 Task: Search one way flight ticket for 5 adults, 2 children, 1 infant in seat and 1 infant on lap in economy from Mobile: Mobile Regional Airport to Gillette: Gillette Campbell County Airport on 5-1-2023. Choice of flights is Delta. Number of bags: 1 carry on bag. Price is upto 60000. Outbound departure time preference is 15:00. Return departure time preference is 21:00.
Action: Mouse moved to (157, 158)
Screenshot: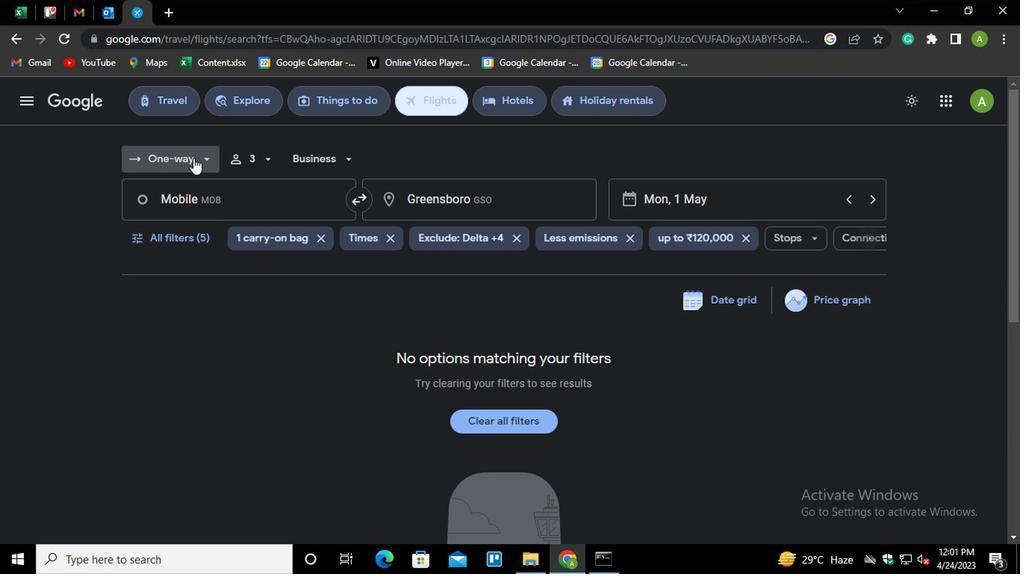 
Action: Mouse pressed left at (157, 158)
Screenshot: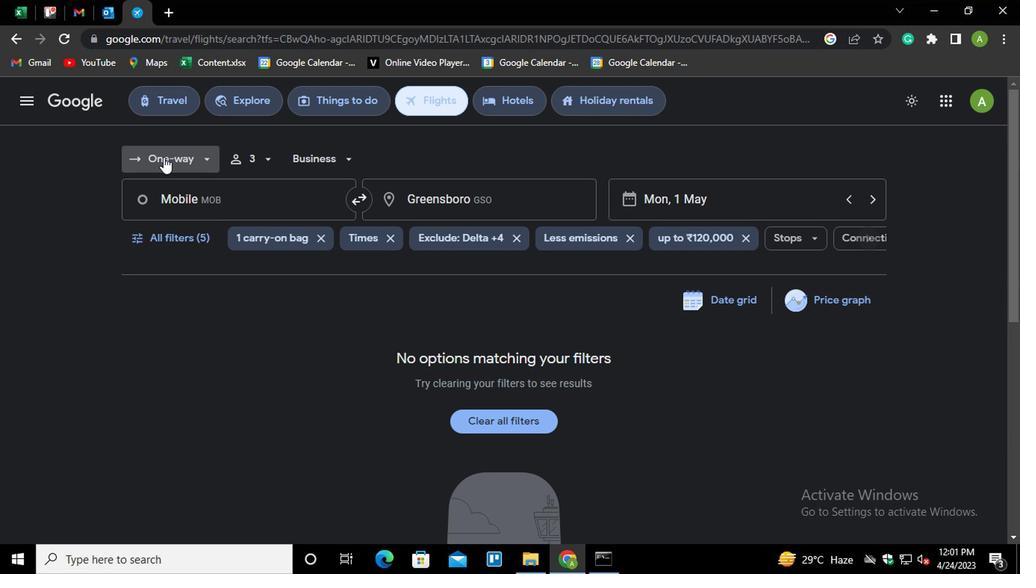 
Action: Mouse moved to (175, 220)
Screenshot: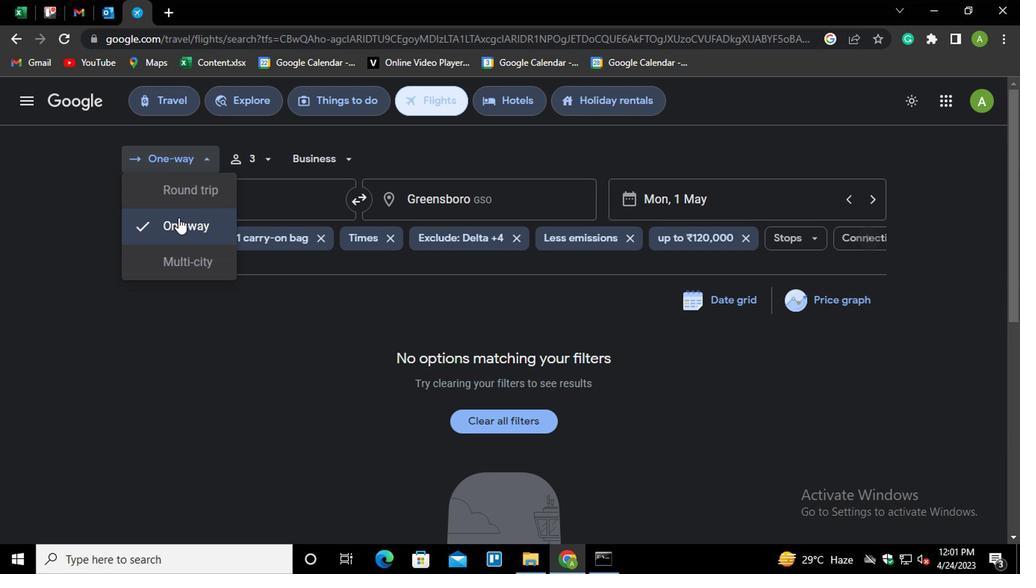 
Action: Mouse pressed left at (175, 220)
Screenshot: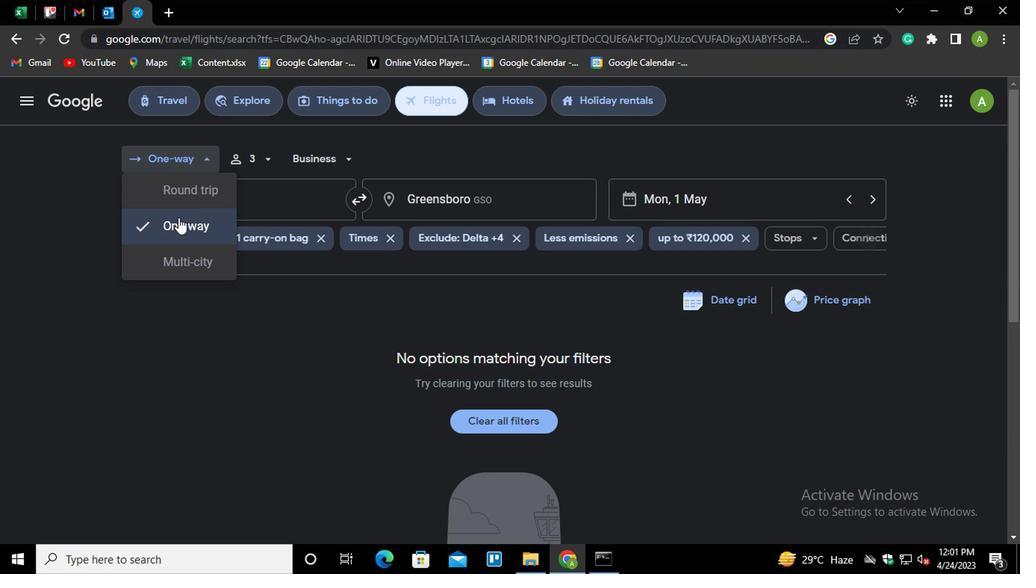 
Action: Mouse moved to (248, 156)
Screenshot: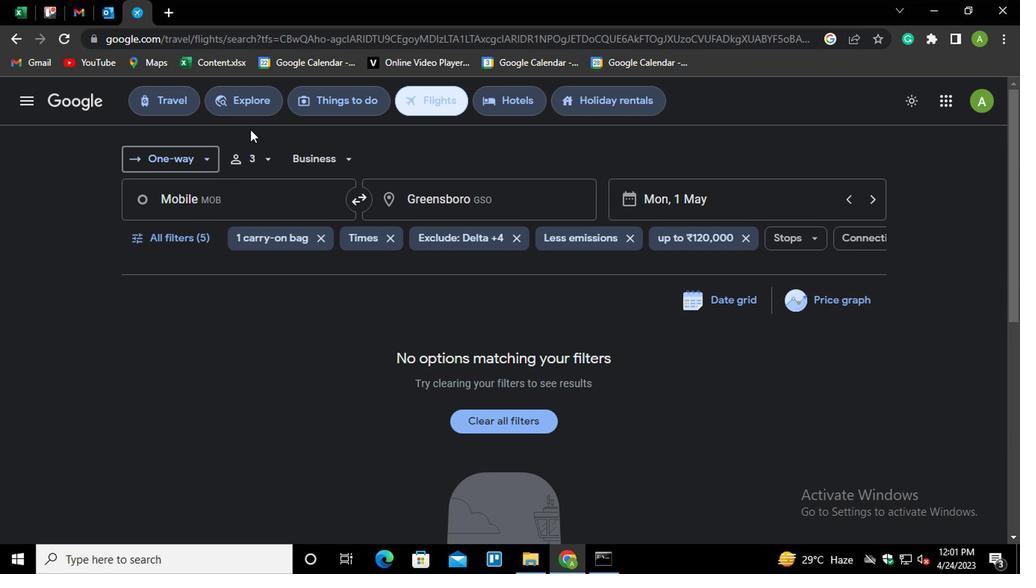 
Action: Mouse pressed left at (248, 156)
Screenshot: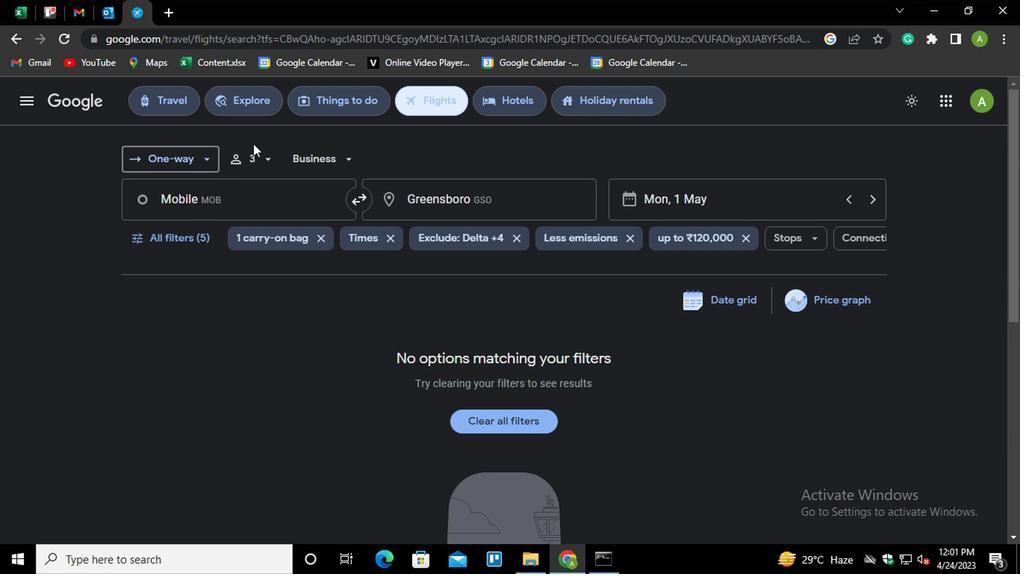 
Action: Mouse moved to (387, 193)
Screenshot: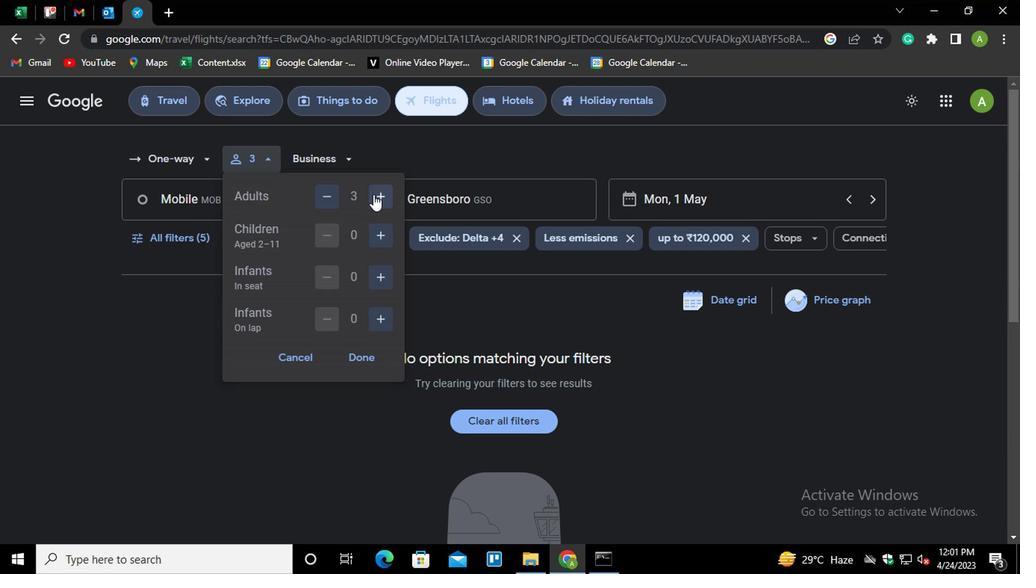 
Action: Mouse pressed left at (387, 193)
Screenshot: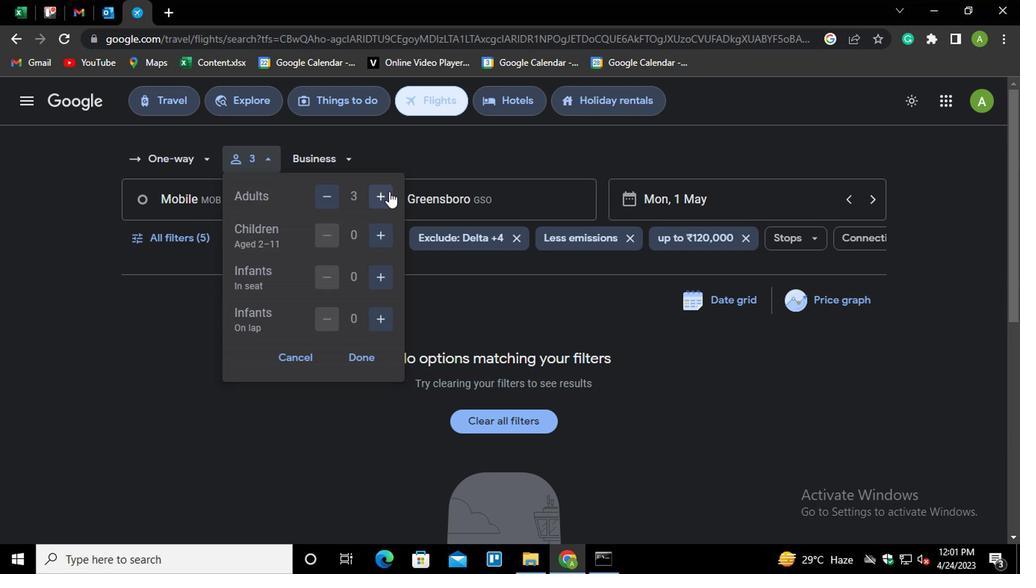 
Action: Mouse moved to (387, 193)
Screenshot: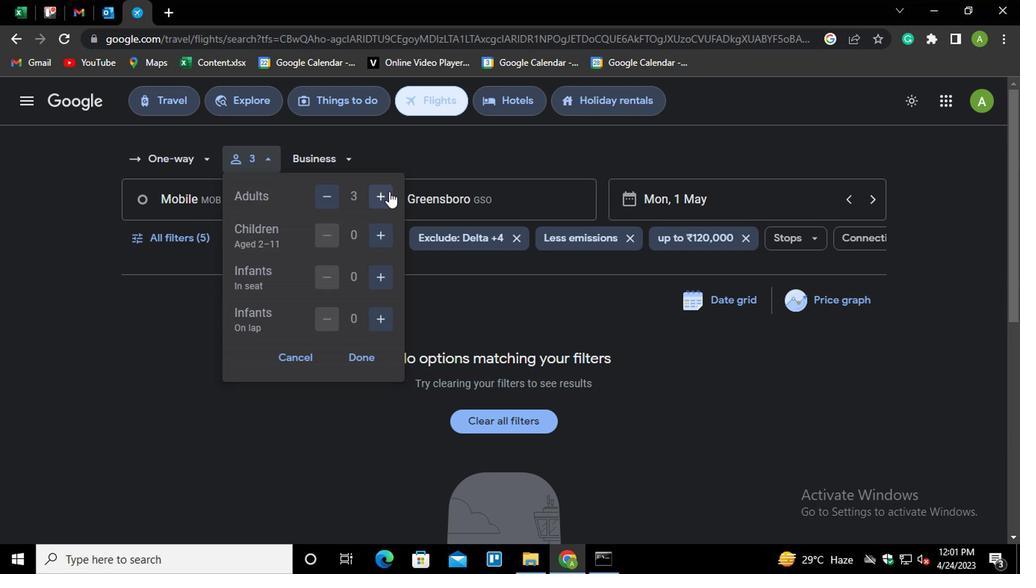 
Action: Mouse pressed left at (387, 193)
Screenshot: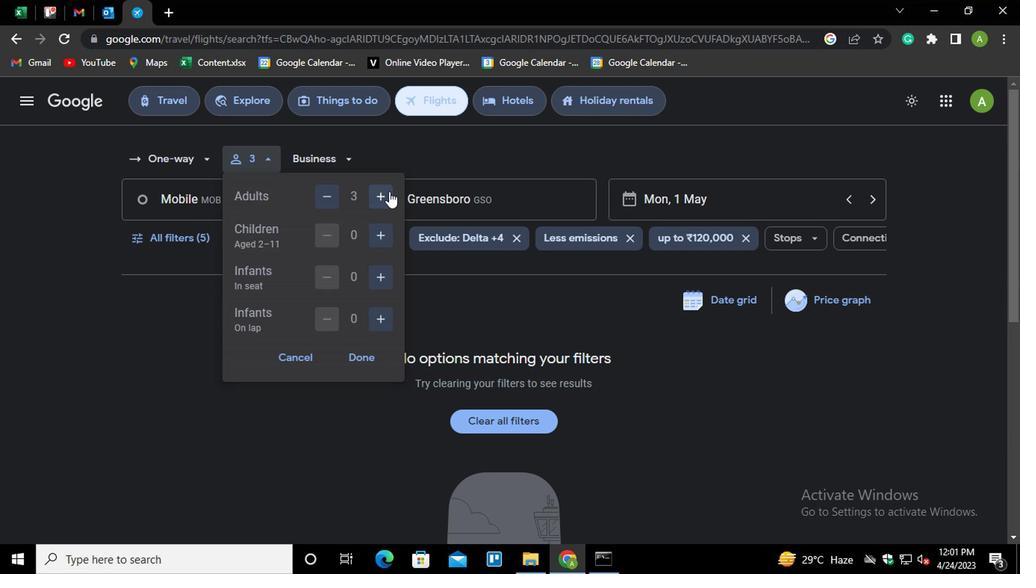 
Action: Mouse moved to (376, 233)
Screenshot: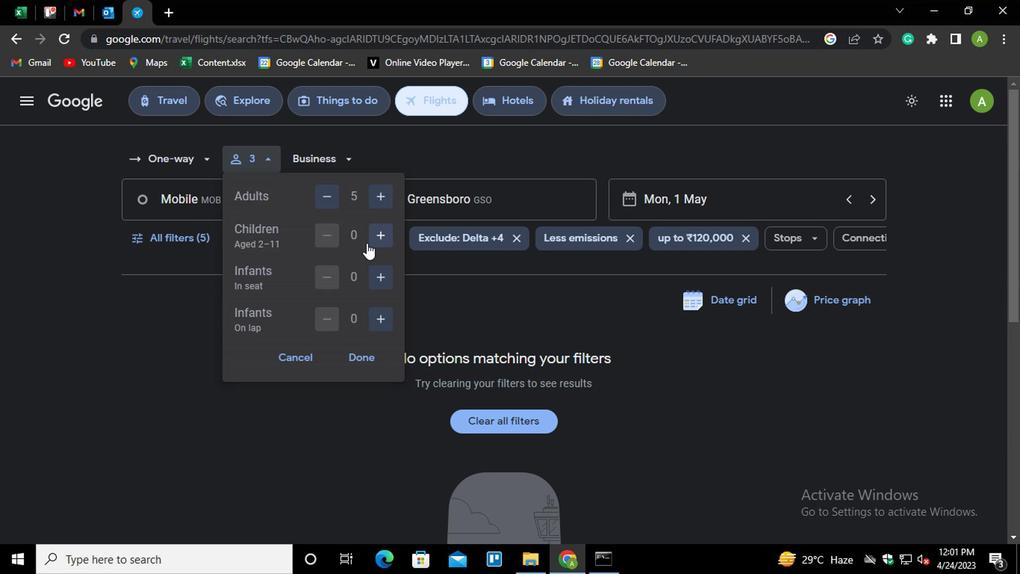 
Action: Mouse pressed left at (376, 233)
Screenshot: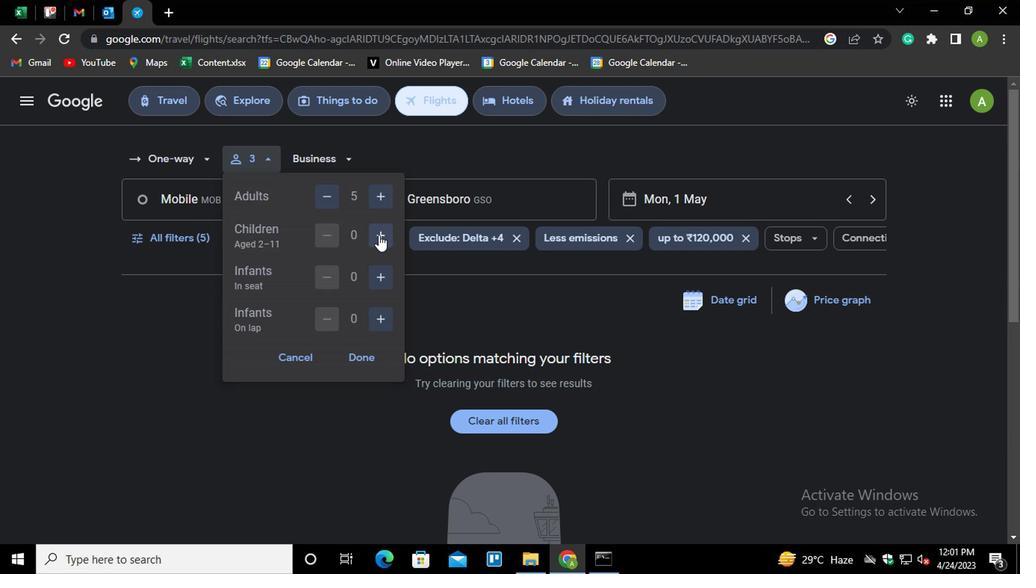
Action: Mouse pressed left at (376, 233)
Screenshot: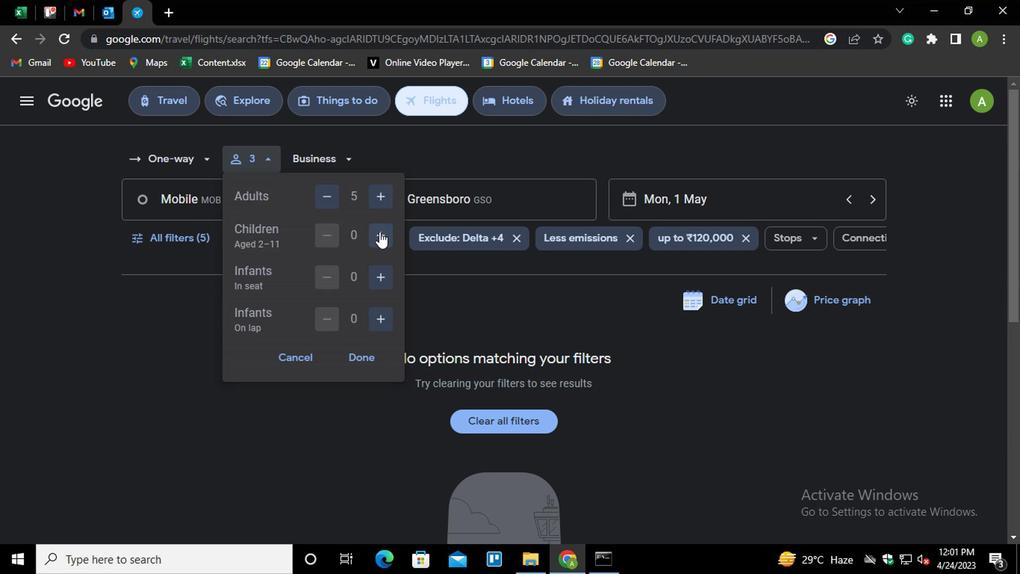 
Action: Mouse moved to (375, 275)
Screenshot: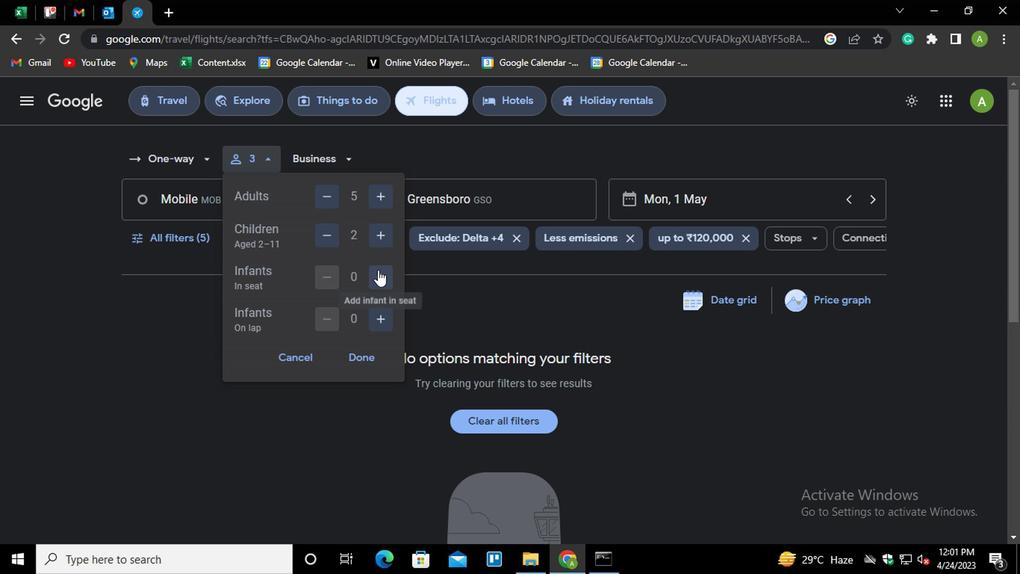 
Action: Mouse pressed left at (375, 275)
Screenshot: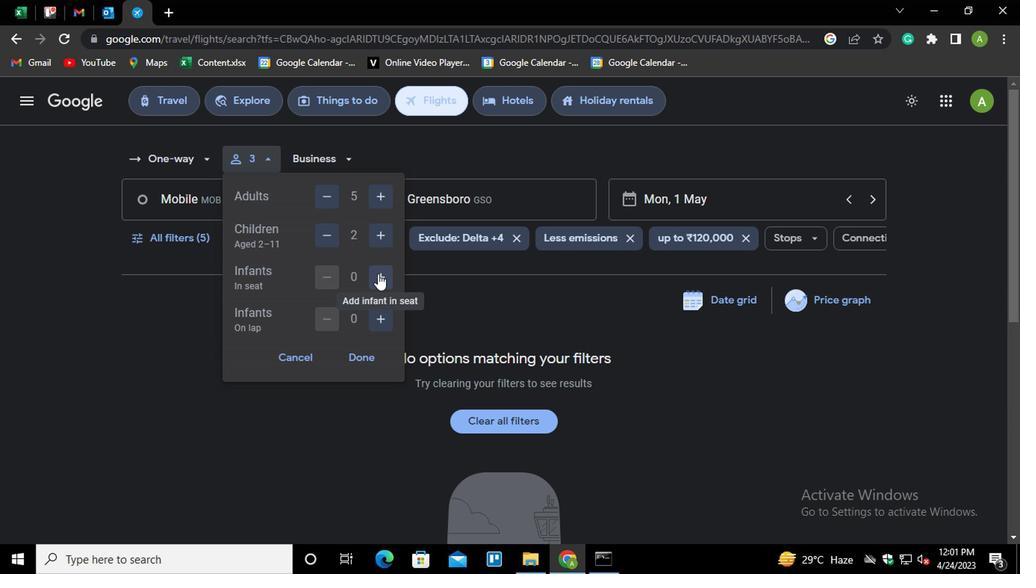 
Action: Mouse moved to (376, 318)
Screenshot: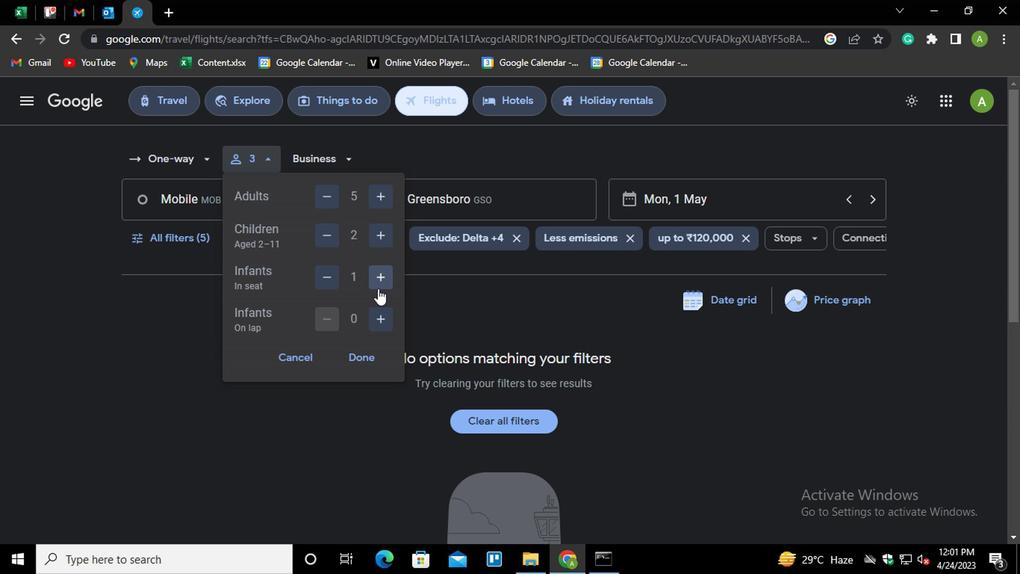 
Action: Mouse pressed left at (376, 318)
Screenshot: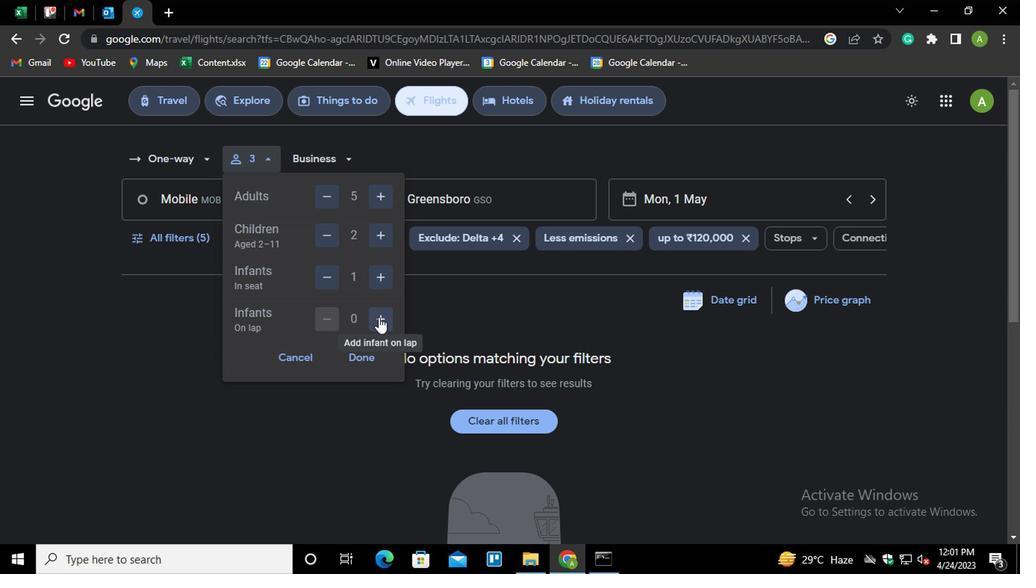 
Action: Mouse moved to (363, 351)
Screenshot: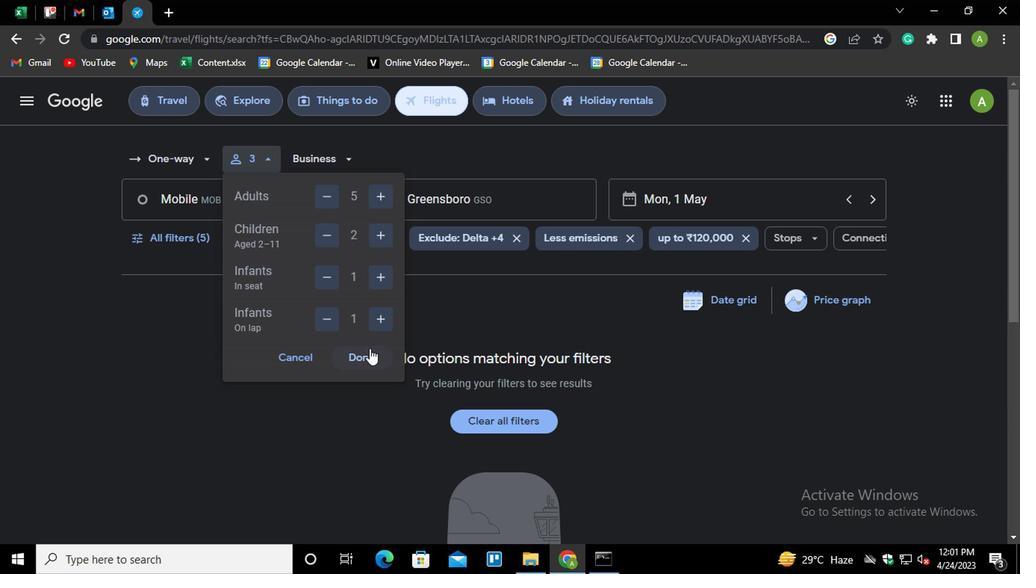 
Action: Mouse pressed left at (363, 351)
Screenshot: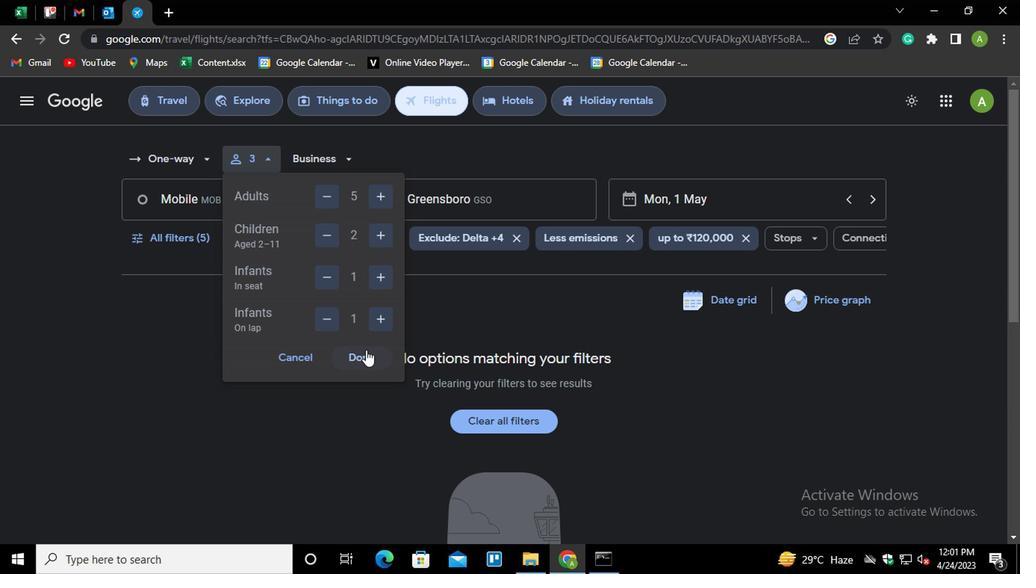 
Action: Mouse moved to (323, 161)
Screenshot: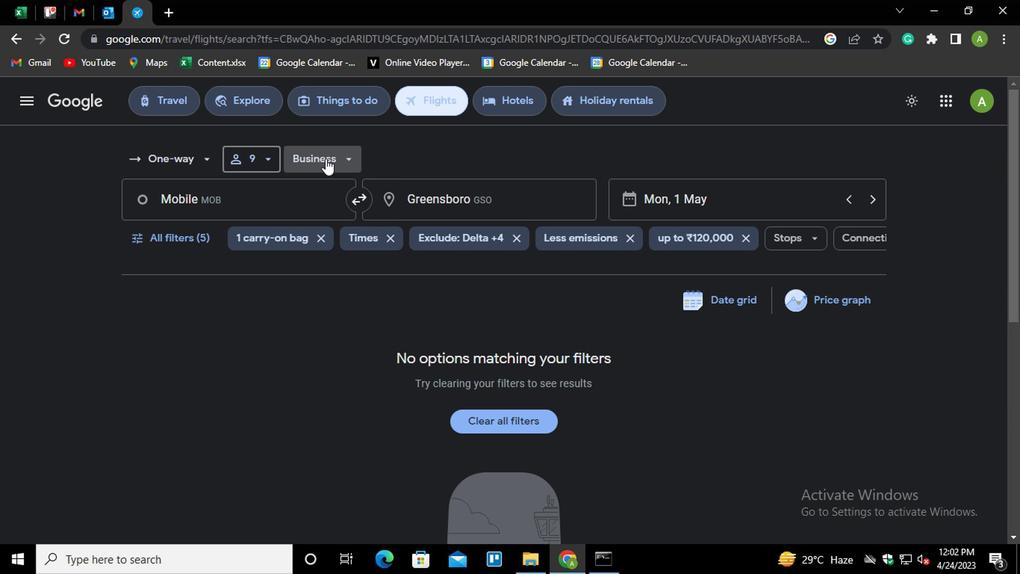 
Action: Mouse pressed left at (323, 161)
Screenshot: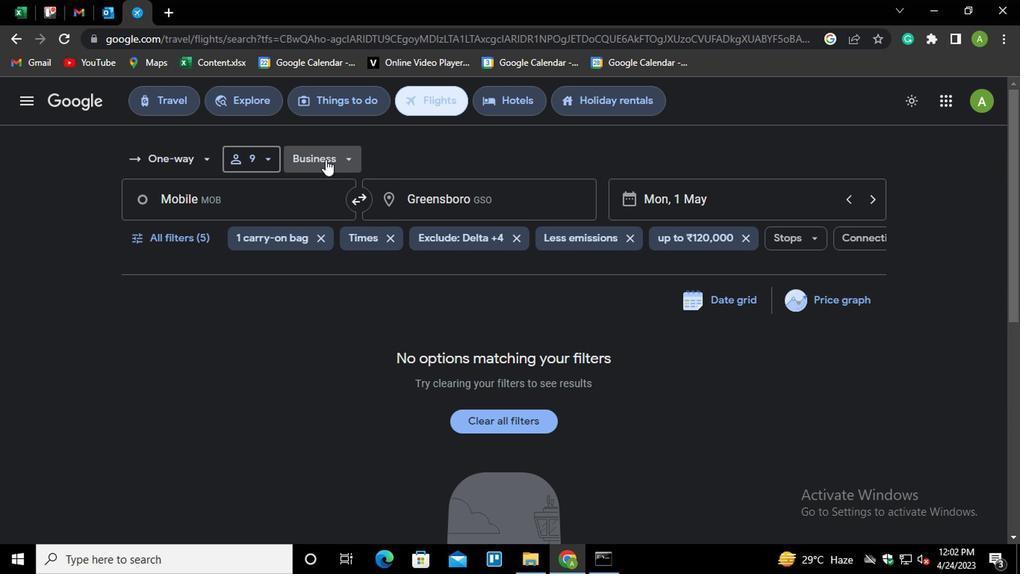 
Action: Mouse moved to (341, 195)
Screenshot: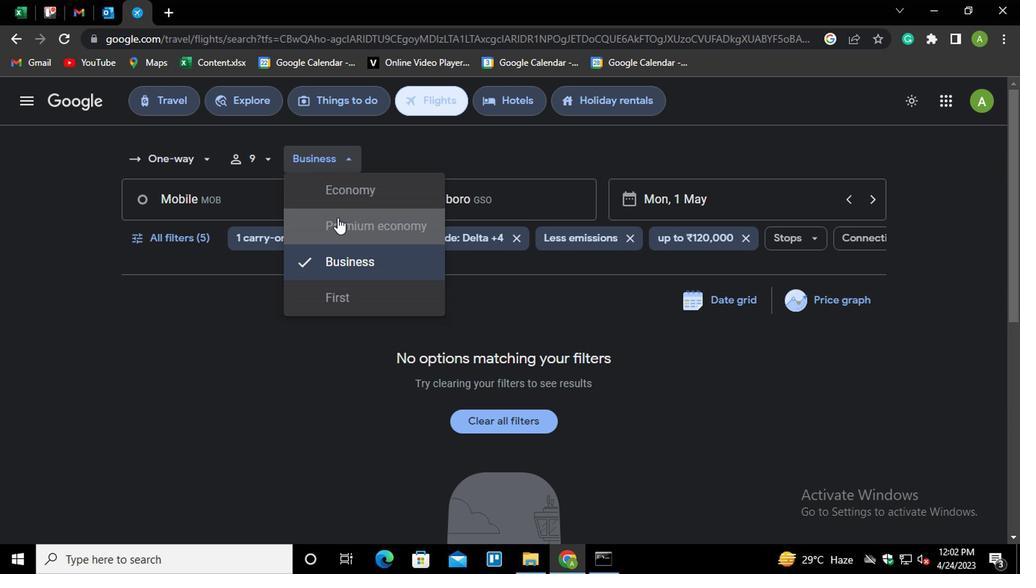 
Action: Mouse pressed left at (341, 195)
Screenshot: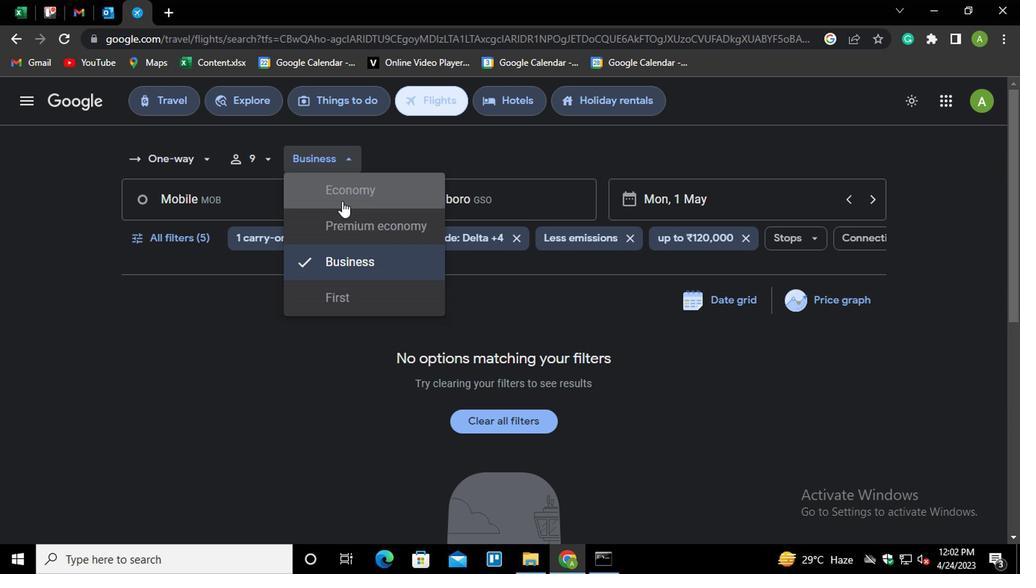 
Action: Mouse moved to (518, 198)
Screenshot: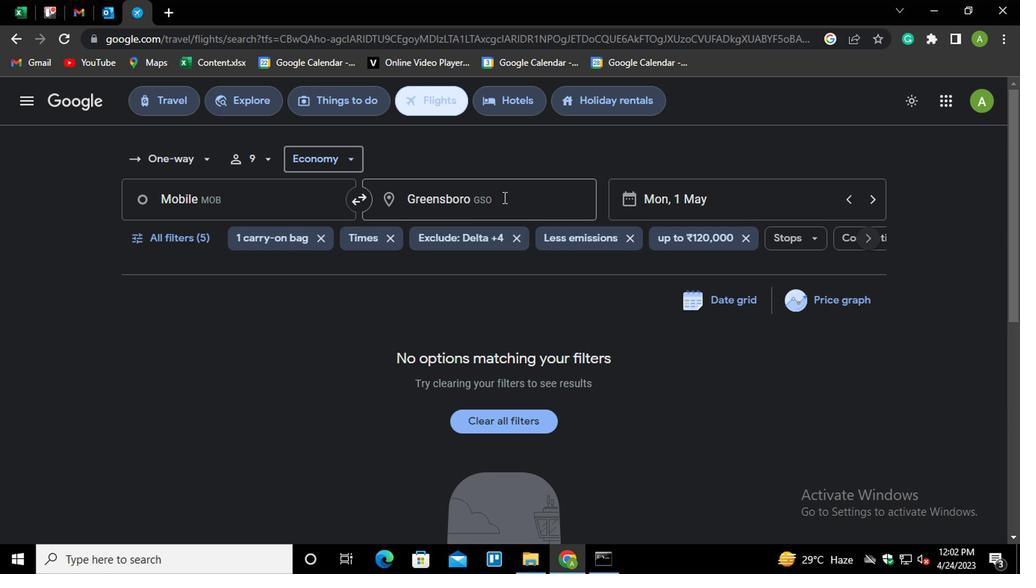 
Action: Mouse pressed left at (518, 198)
Screenshot: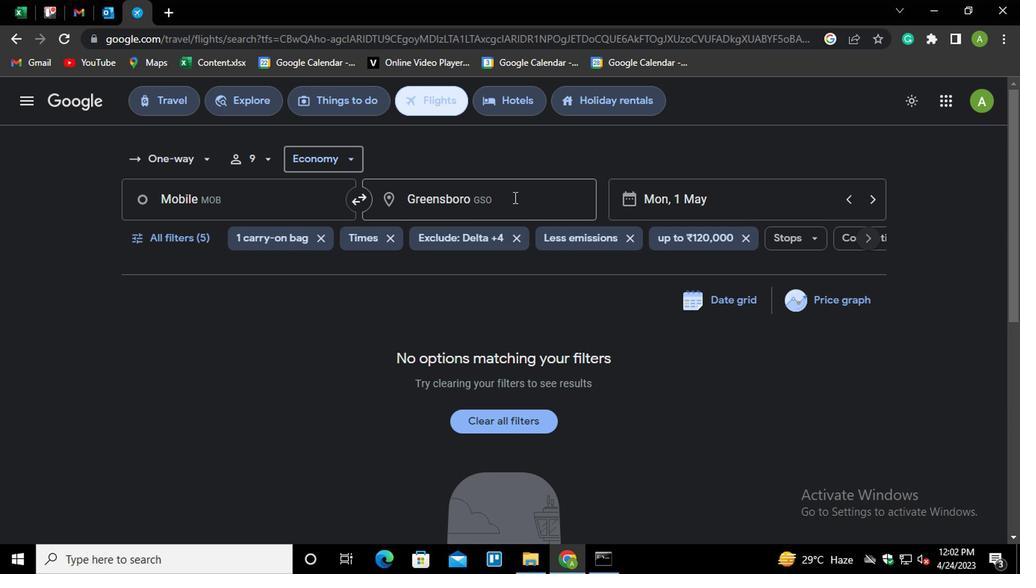
Action: Key pressed <Key.shift>GILLETTE
Screenshot: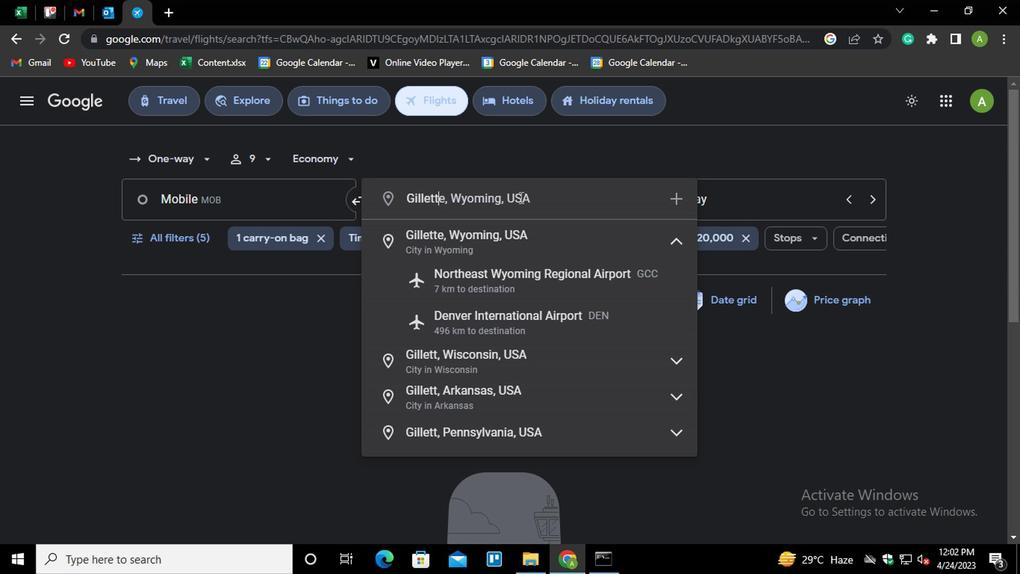 
Action: Mouse moved to (535, 237)
Screenshot: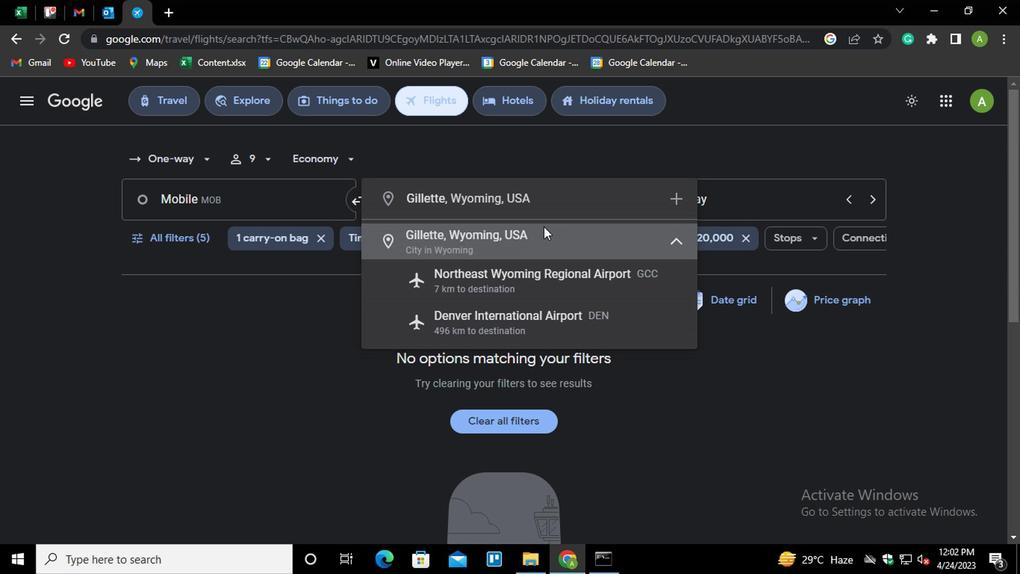 
Action: Mouse pressed left at (535, 237)
Screenshot: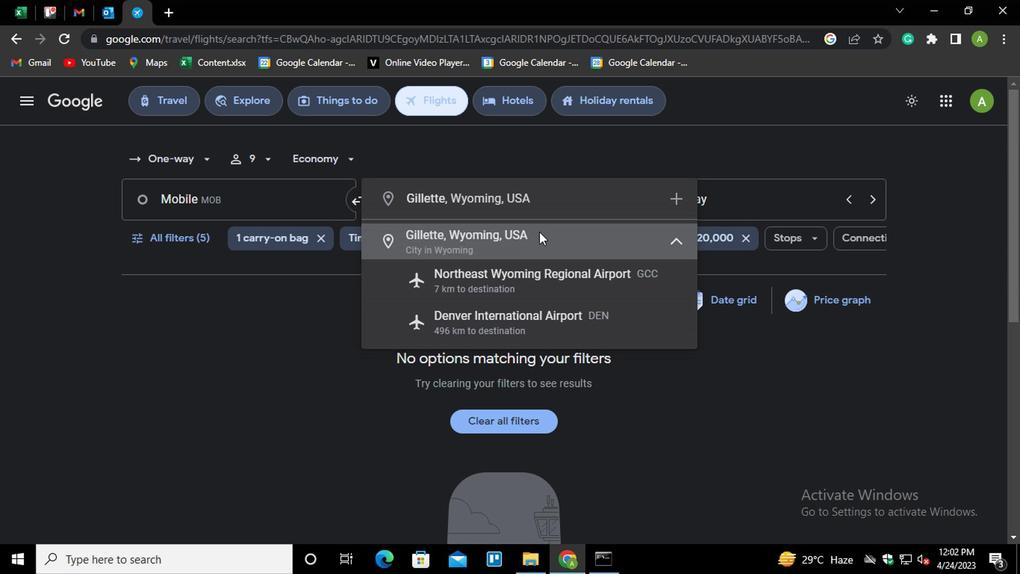
Action: Mouse moved to (165, 242)
Screenshot: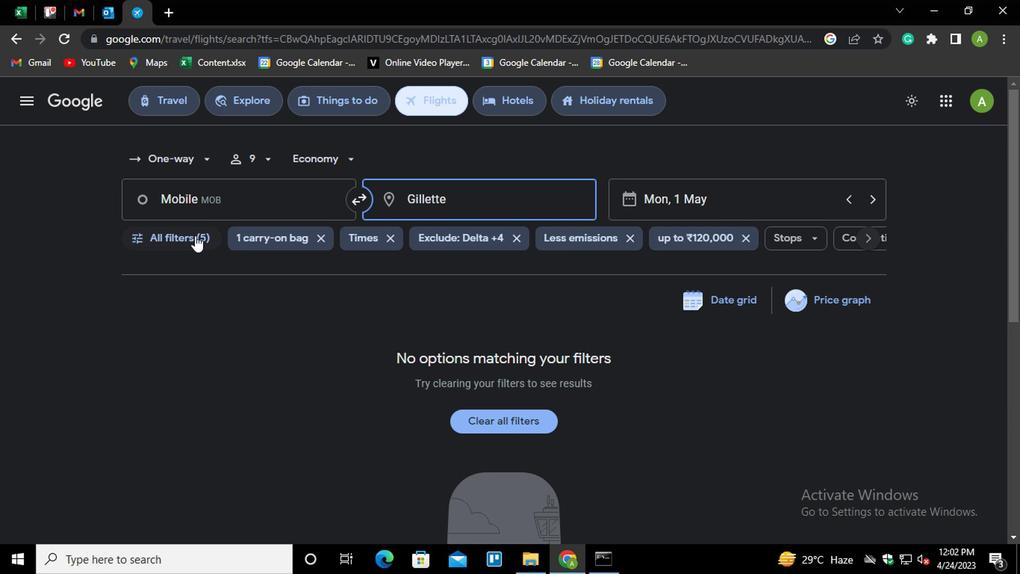 
Action: Mouse pressed left at (165, 242)
Screenshot: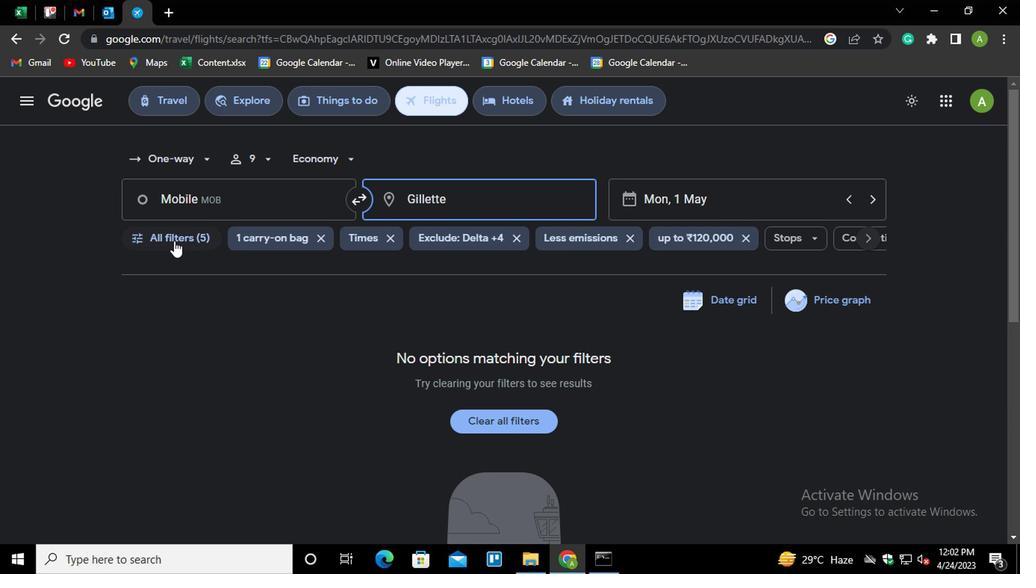 
Action: Mouse moved to (213, 414)
Screenshot: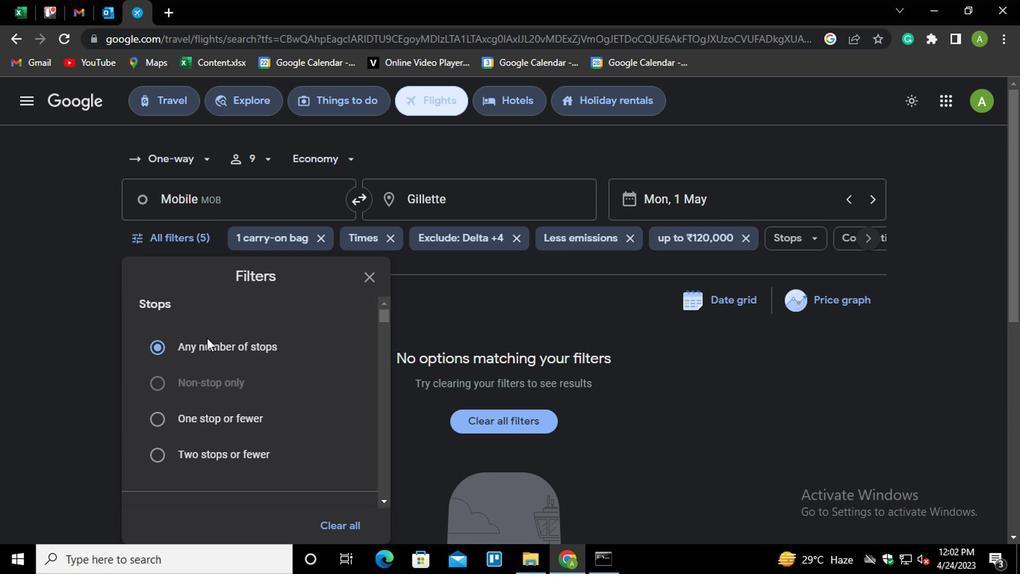 
Action: Mouse scrolled (213, 414) with delta (0, 0)
Screenshot: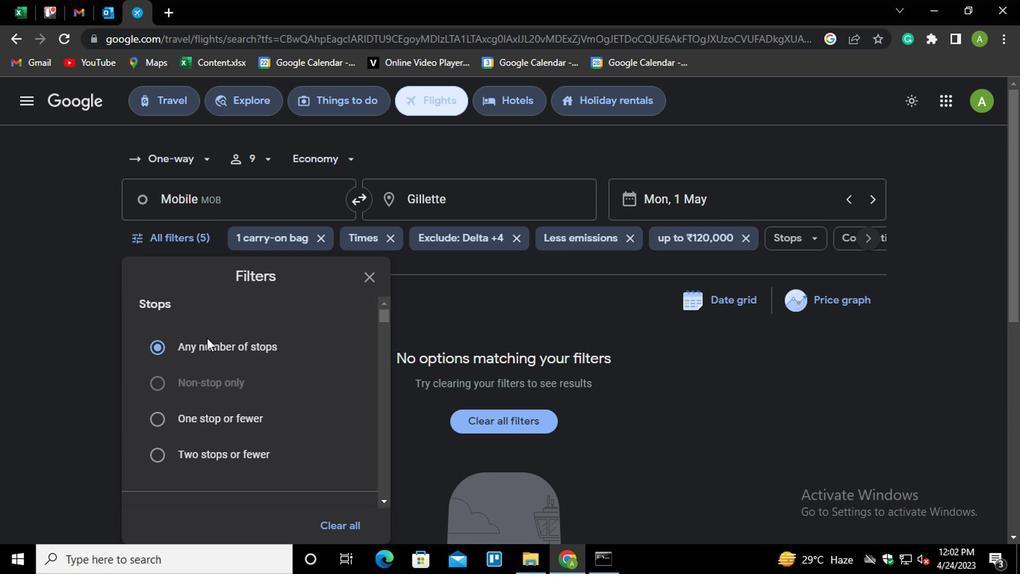 
Action: Mouse moved to (213, 415)
Screenshot: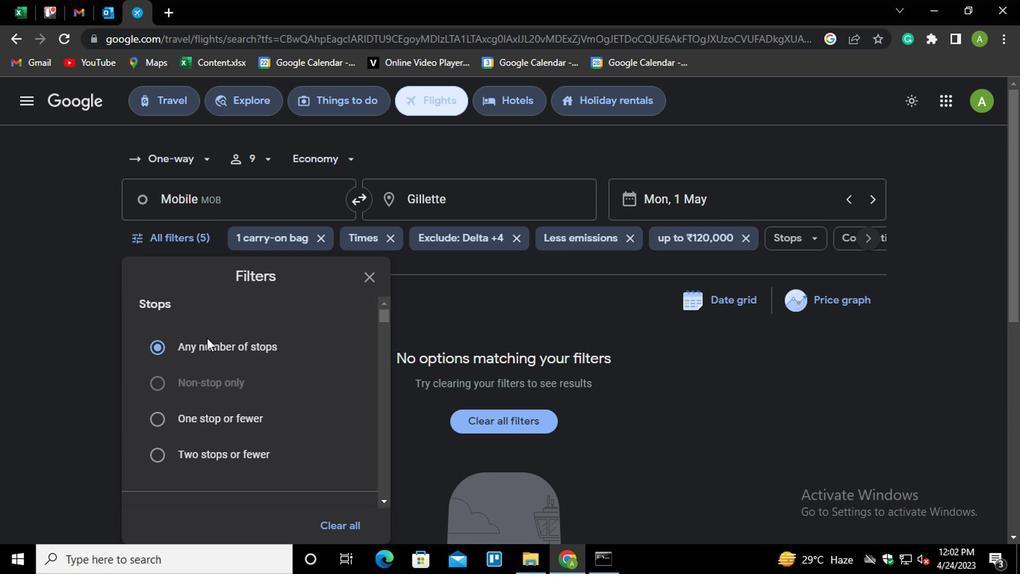 
Action: Mouse scrolled (213, 414) with delta (0, -1)
Screenshot: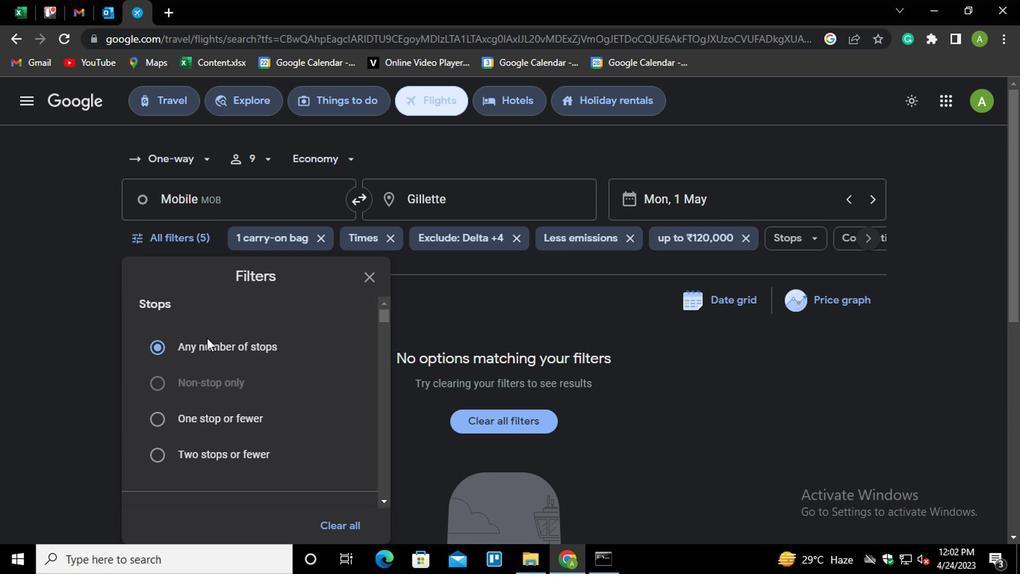 
Action: Mouse scrolled (213, 414) with delta (0, -1)
Screenshot: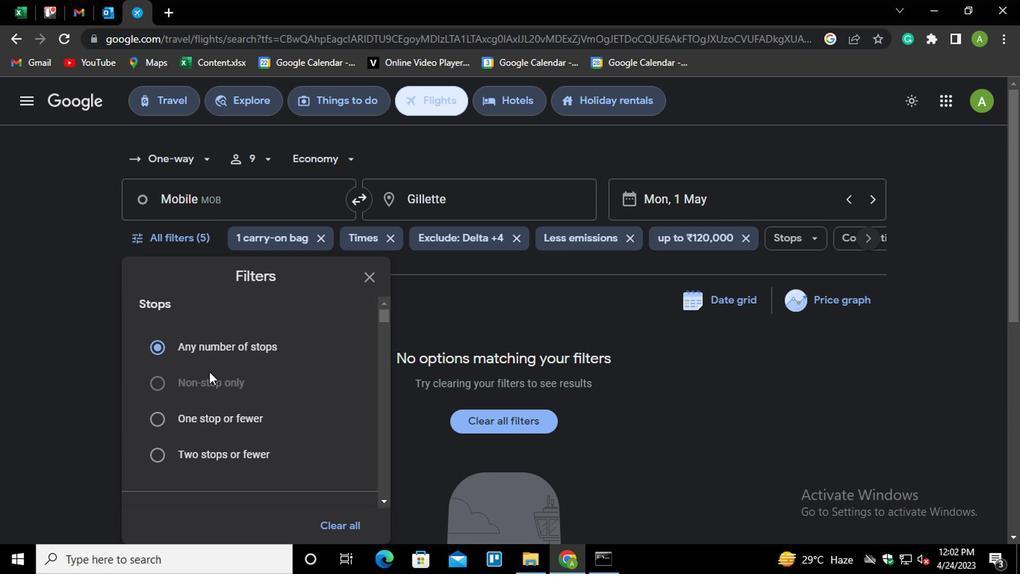 
Action: Mouse scrolled (213, 414) with delta (0, -1)
Screenshot: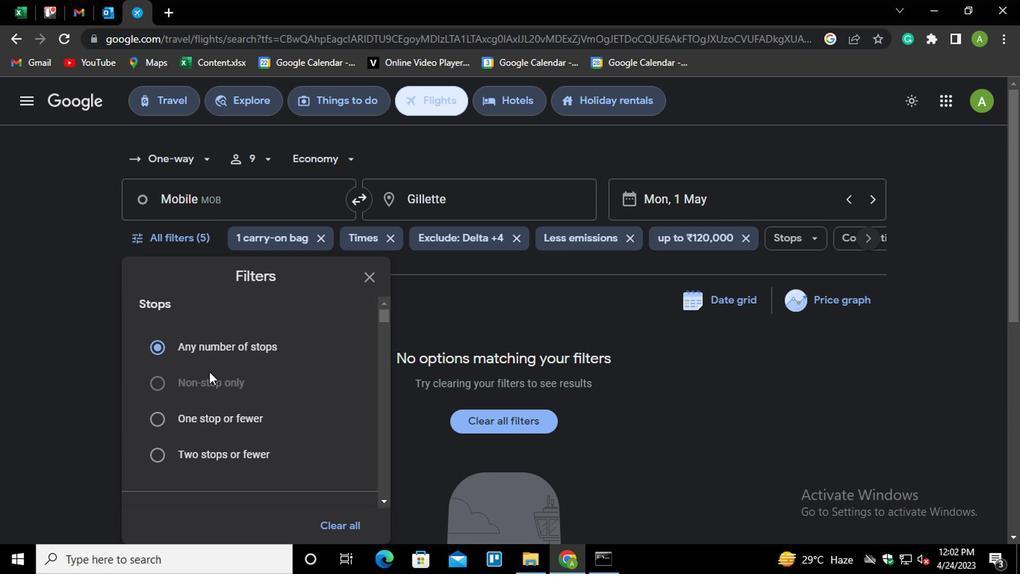 
Action: Mouse scrolled (213, 414) with delta (0, -1)
Screenshot: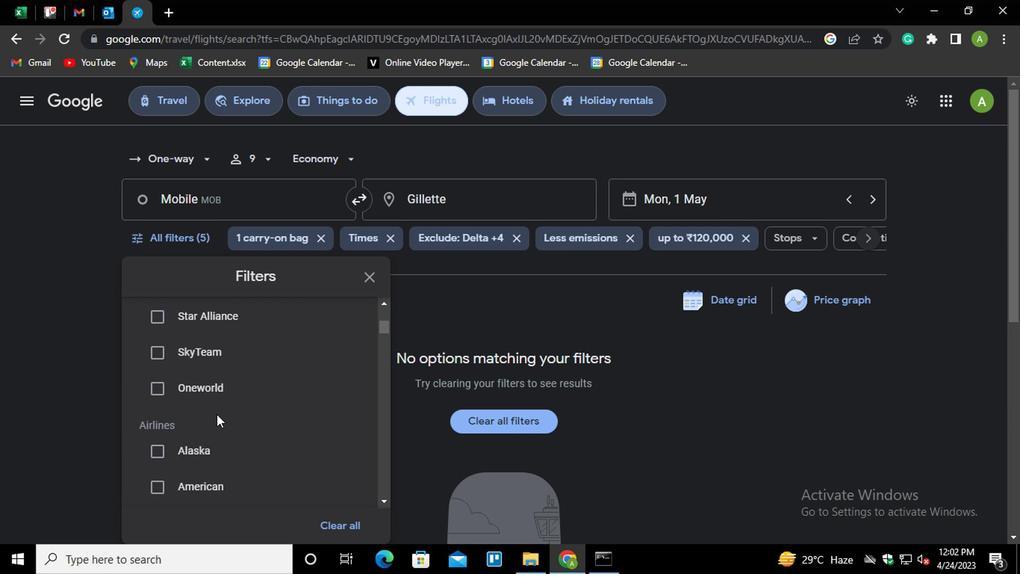 
Action: Mouse scrolled (213, 414) with delta (0, -1)
Screenshot: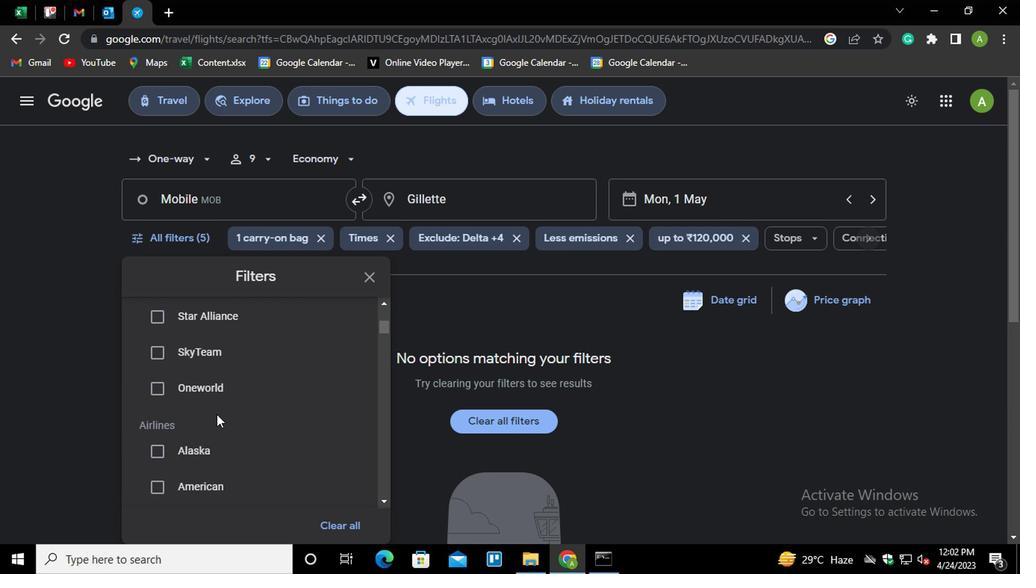 
Action: Mouse scrolled (213, 414) with delta (0, -1)
Screenshot: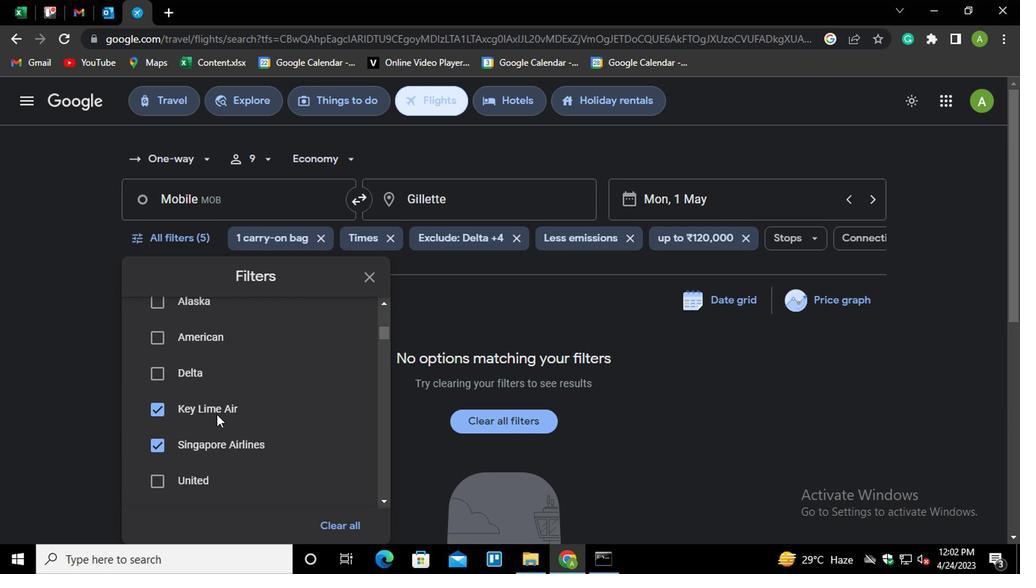 
Action: Mouse moved to (214, 394)
Screenshot: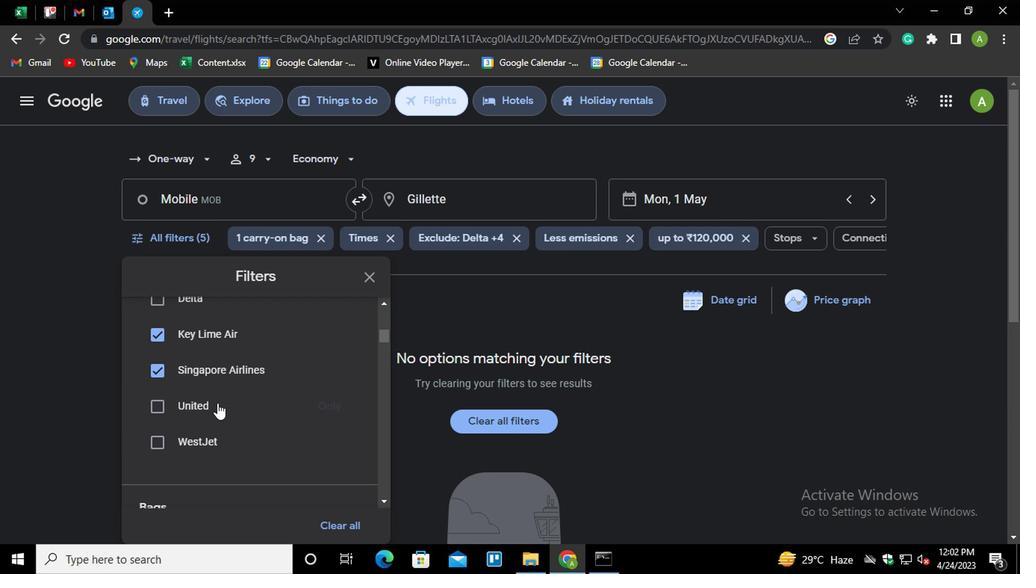 
Action: Mouse scrolled (214, 395) with delta (0, 1)
Screenshot: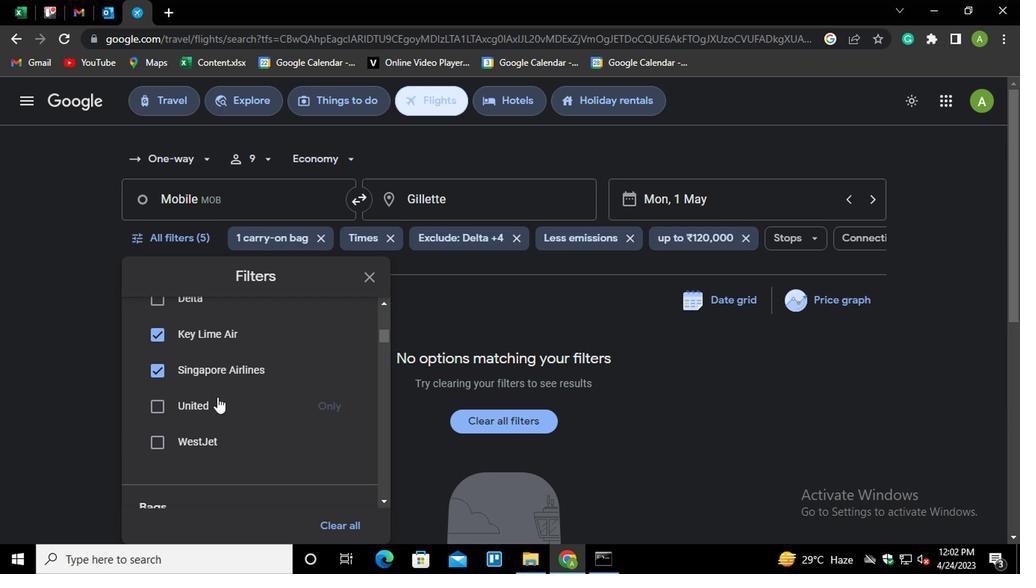 
Action: Mouse moved to (150, 407)
Screenshot: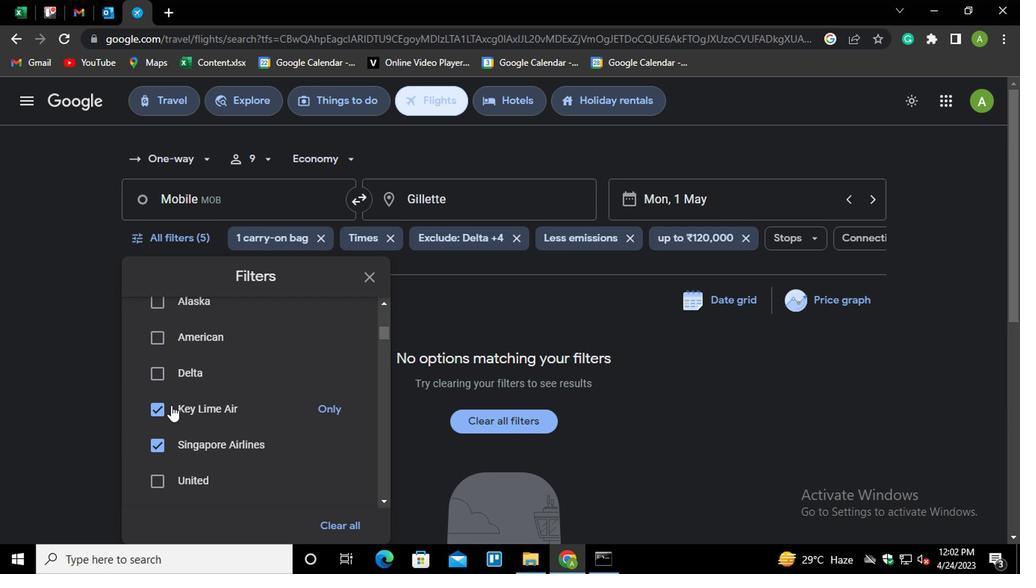 
Action: Mouse pressed left at (150, 407)
Screenshot: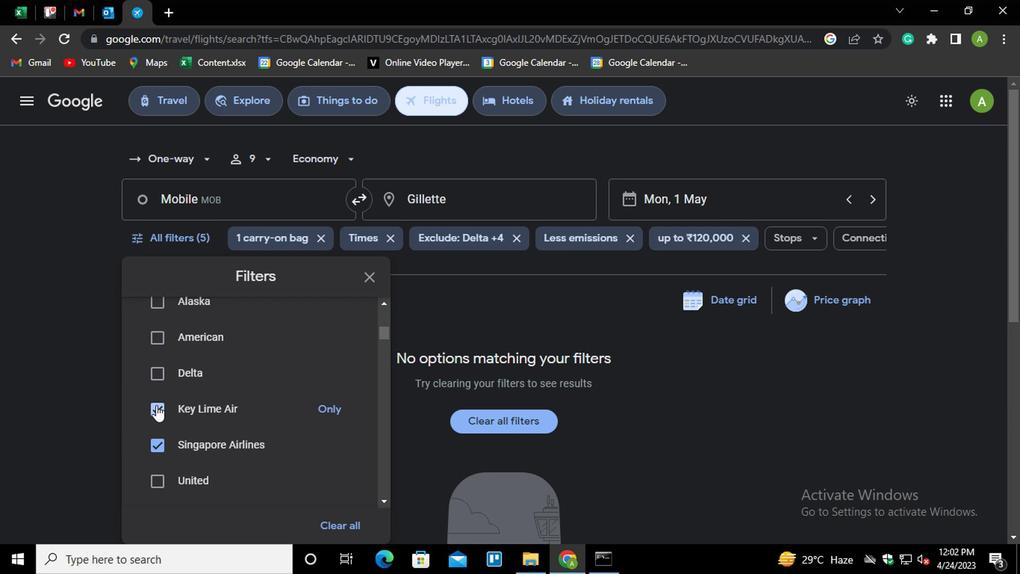 
Action: Mouse moved to (149, 441)
Screenshot: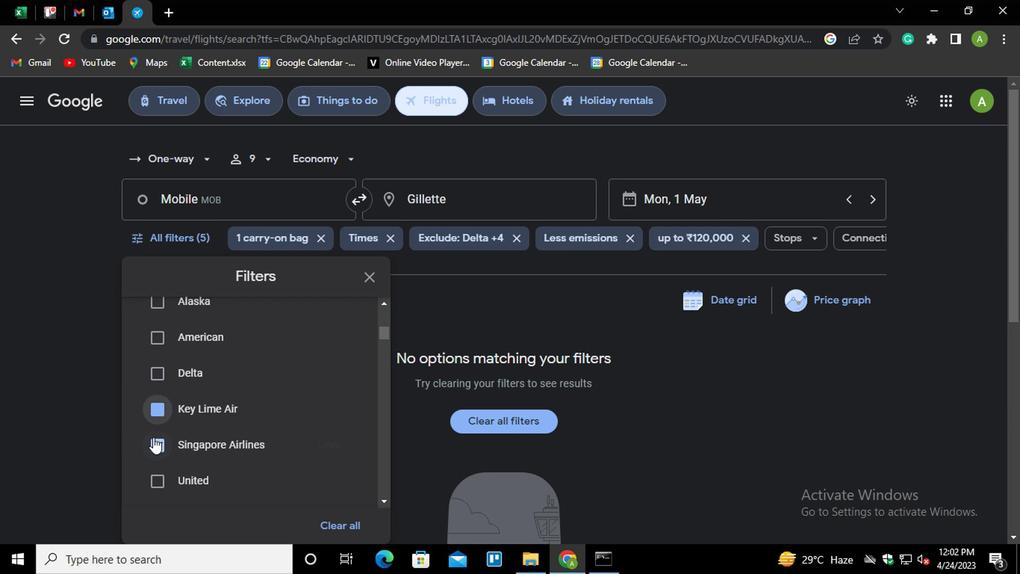 
Action: Mouse pressed left at (149, 441)
Screenshot: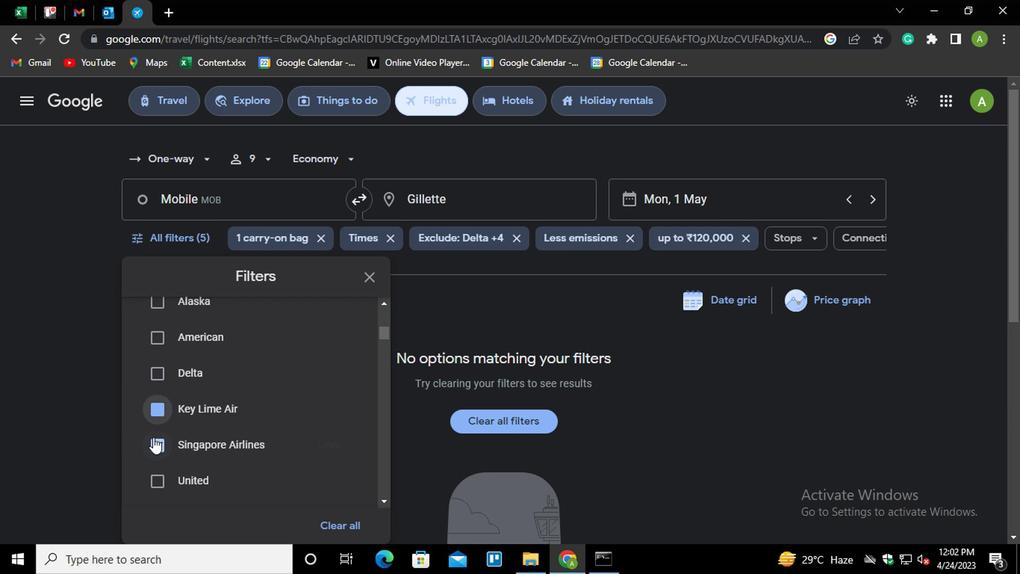 
Action: Mouse moved to (150, 379)
Screenshot: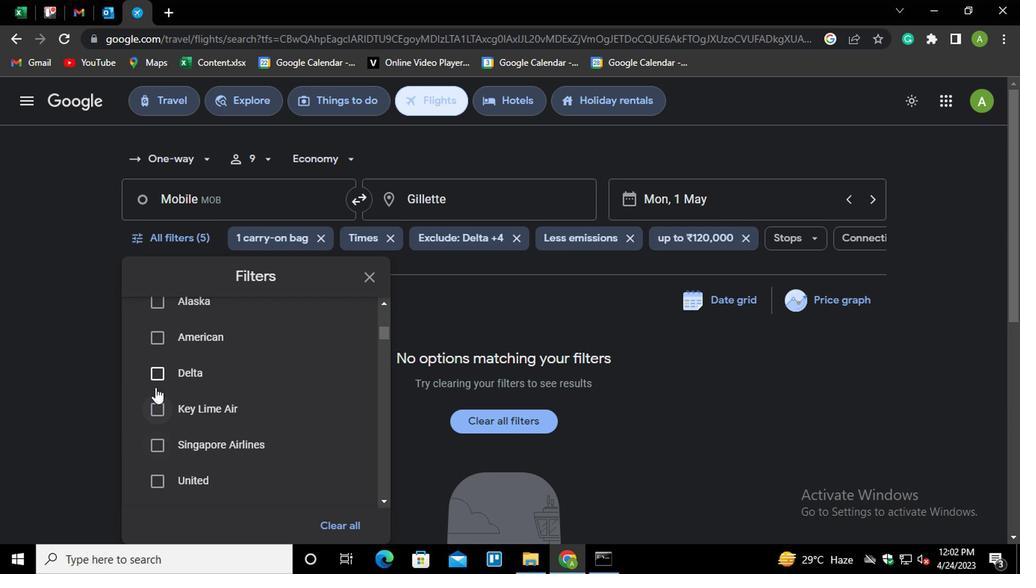 
Action: Mouse pressed left at (150, 379)
Screenshot: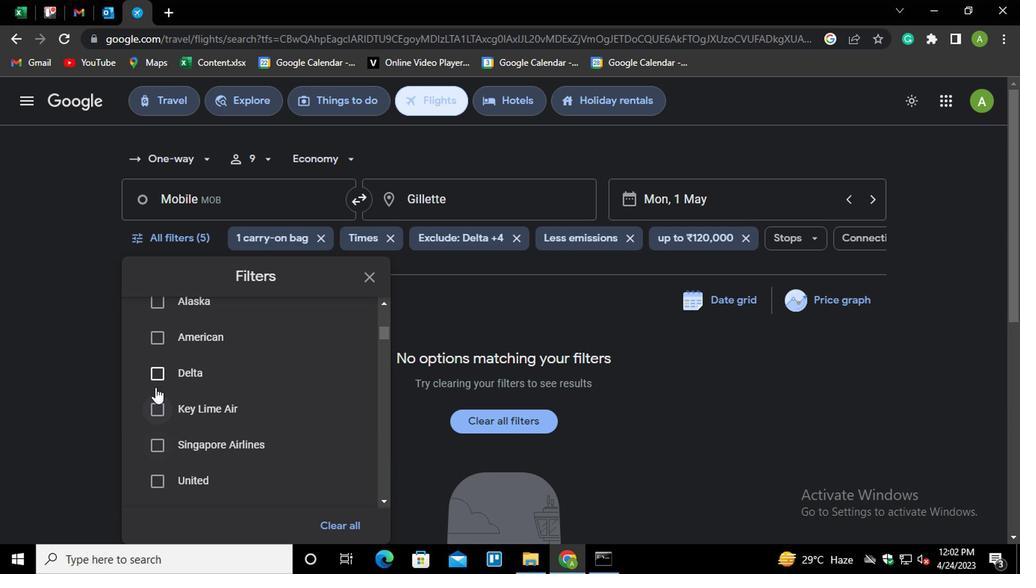 
Action: Mouse moved to (233, 412)
Screenshot: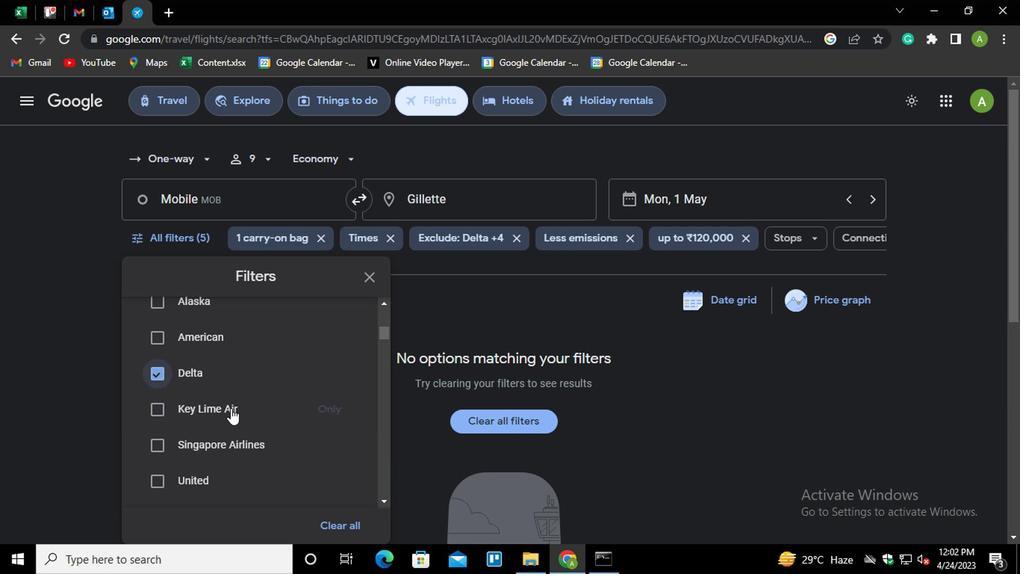 
Action: Mouse scrolled (233, 412) with delta (0, 0)
Screenshot: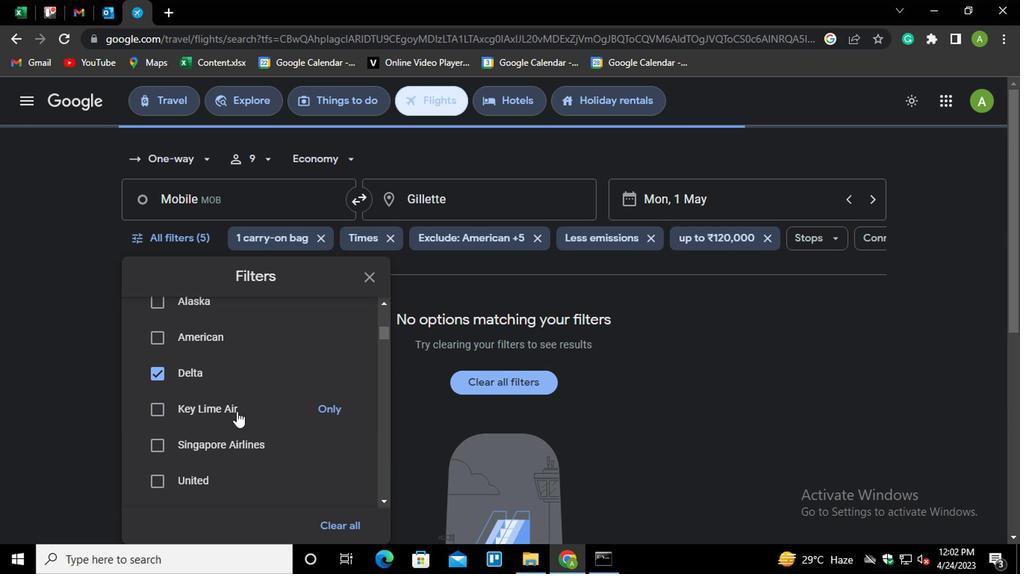 
Action: Mouse scrolled (233, 412) with delta (0, 0)
Screenshot: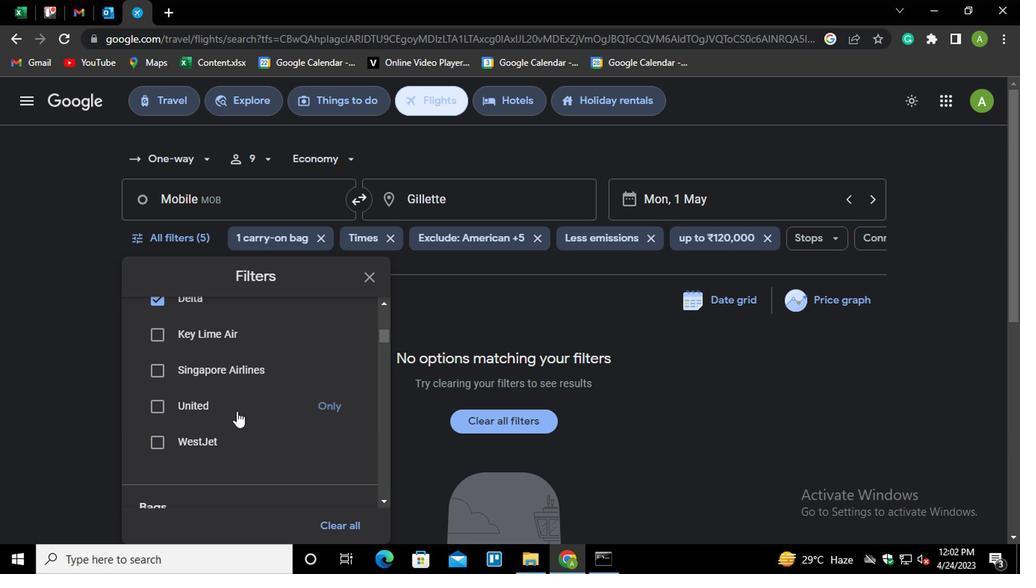 
Action: Mouse scrolled (233, 412) with delta (0, 0)
Screenshot: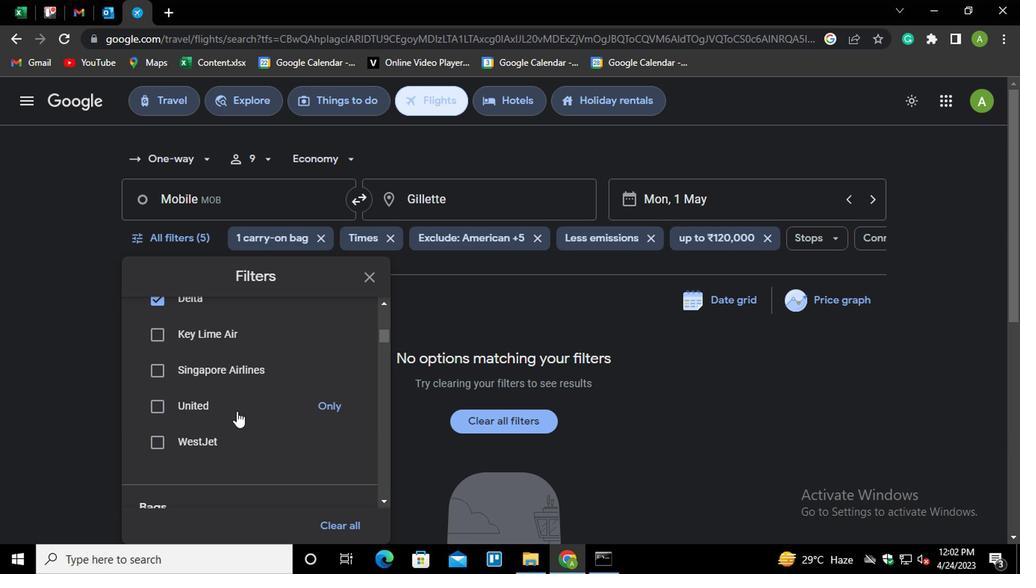 
Action: Mouse moved to (322, 414)
Screenshot: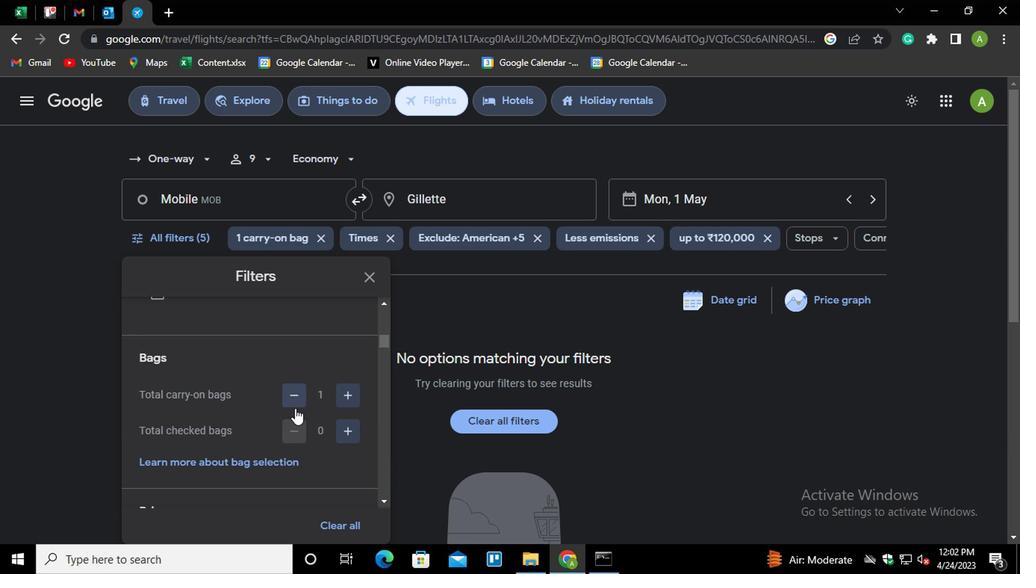 
Action: Mouse scrolled (322, 413) with delta (0, 0)
Screenshot: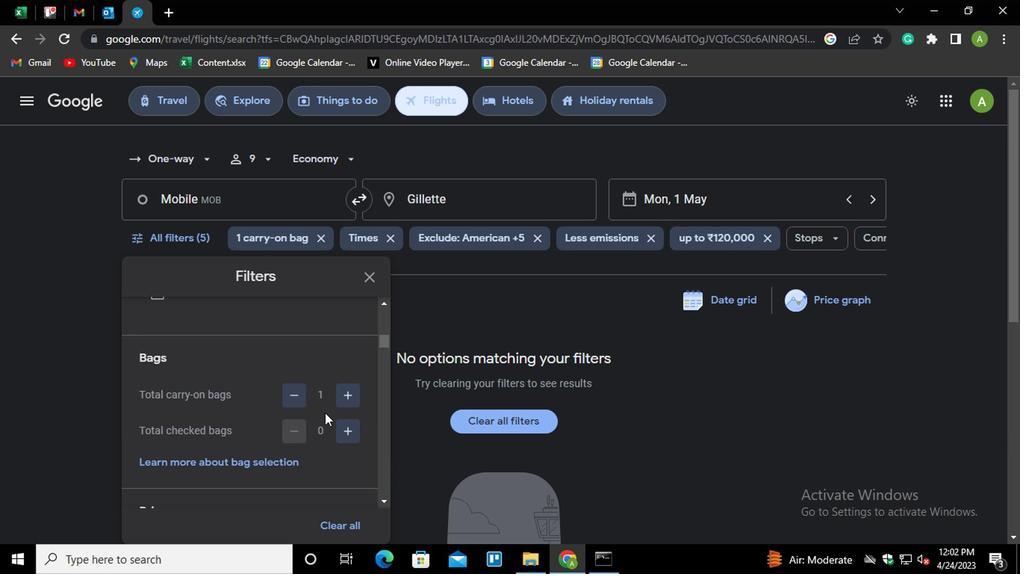 
Action: Mouse scrolled (322, 413) with delta (0, 0)
Screenshot: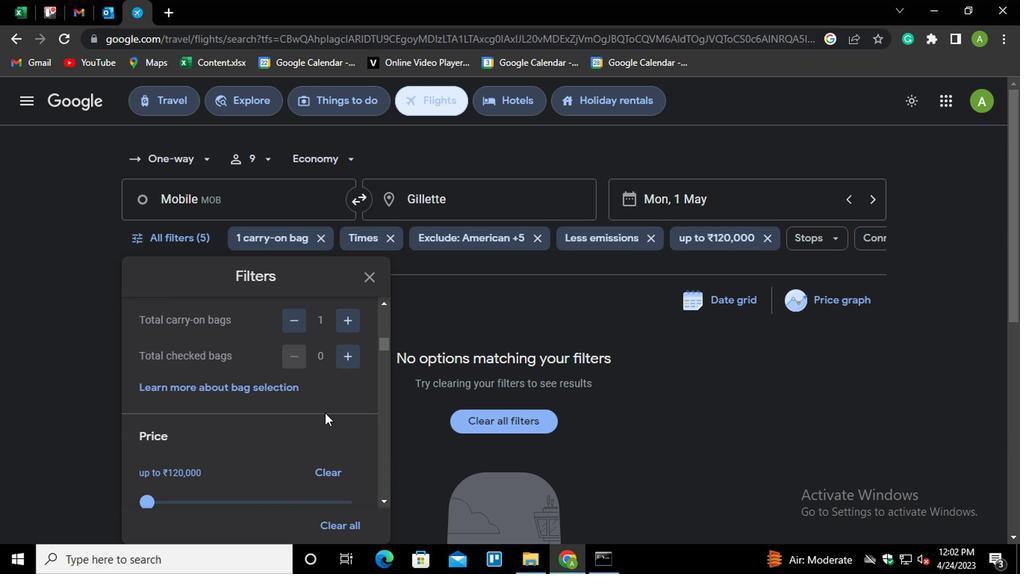 
Action: Mouse moved to (161, 428)
Screenshot: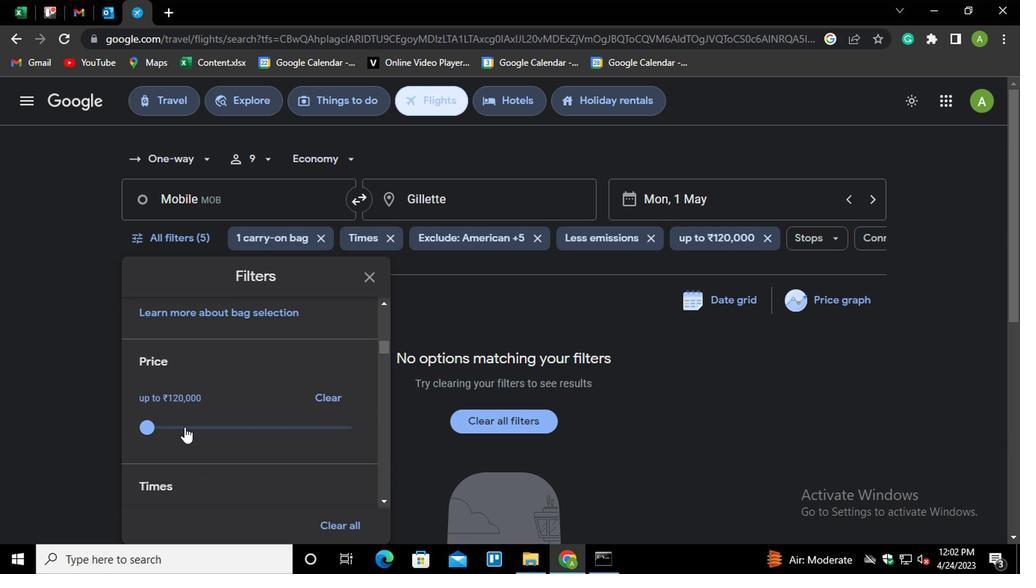 
Action: Mouse pressed left at (161, 428)
Screenshot: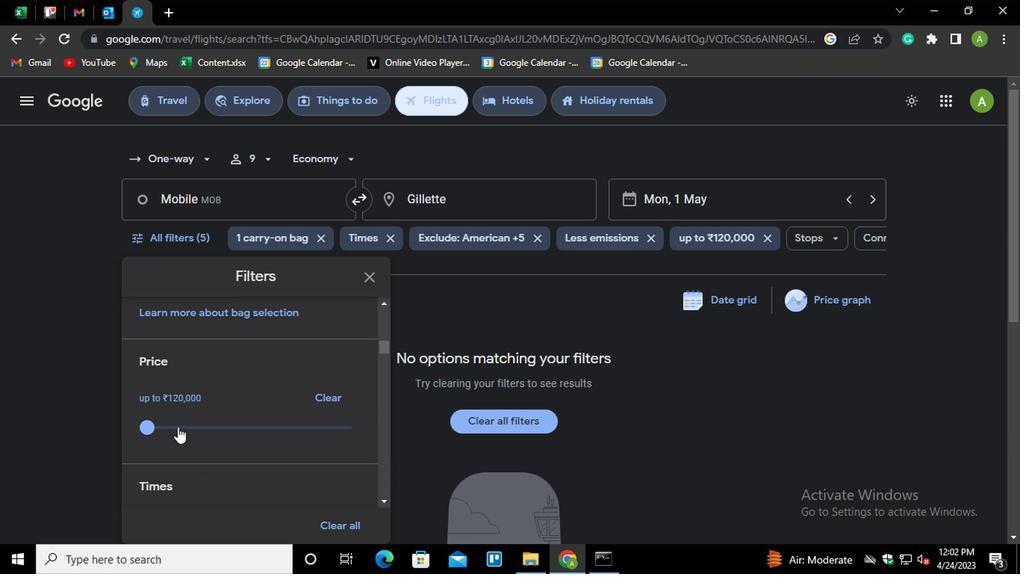 
Action: Mouse moved to (278, 453)
Screenshot: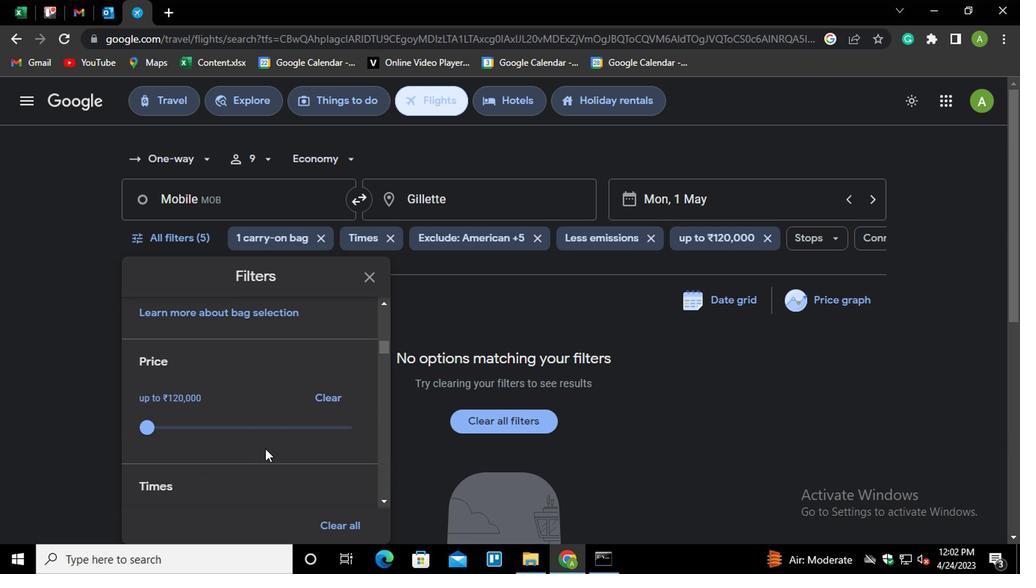 
Action: Mouse scrolled (278, 453) with delta (0, 0)
Screenshot: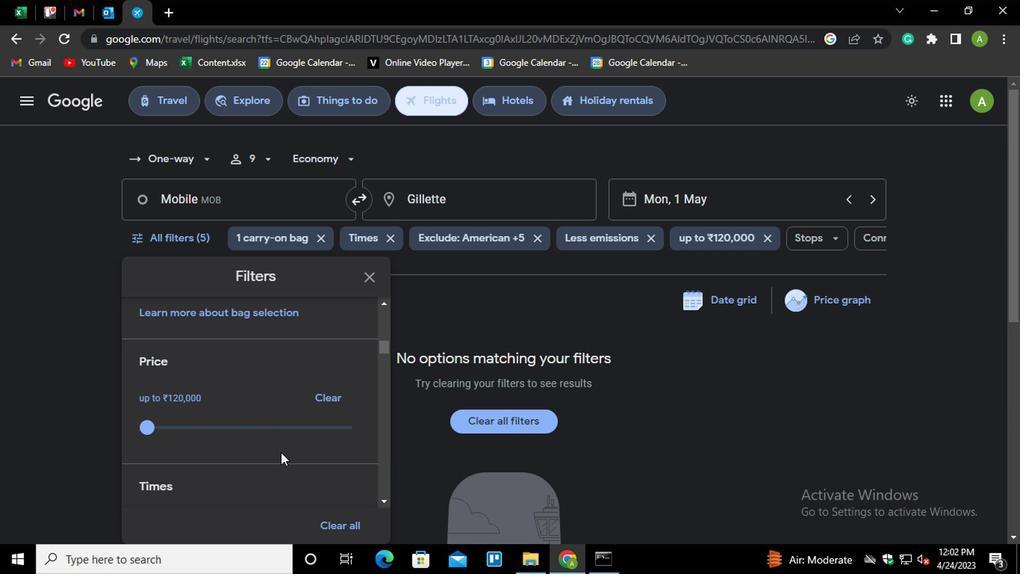 
Action: Mouse scrolled (278, 453) with delta (0, 0)
Screenshot: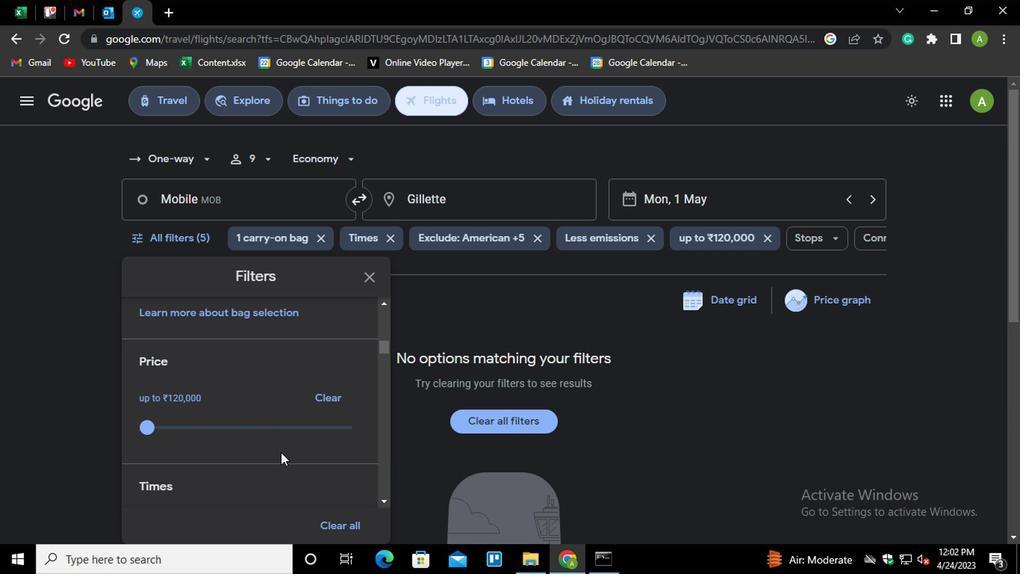 
Action: Mouse scrolled (278, 453) with delta (0, 0)
Screenshot: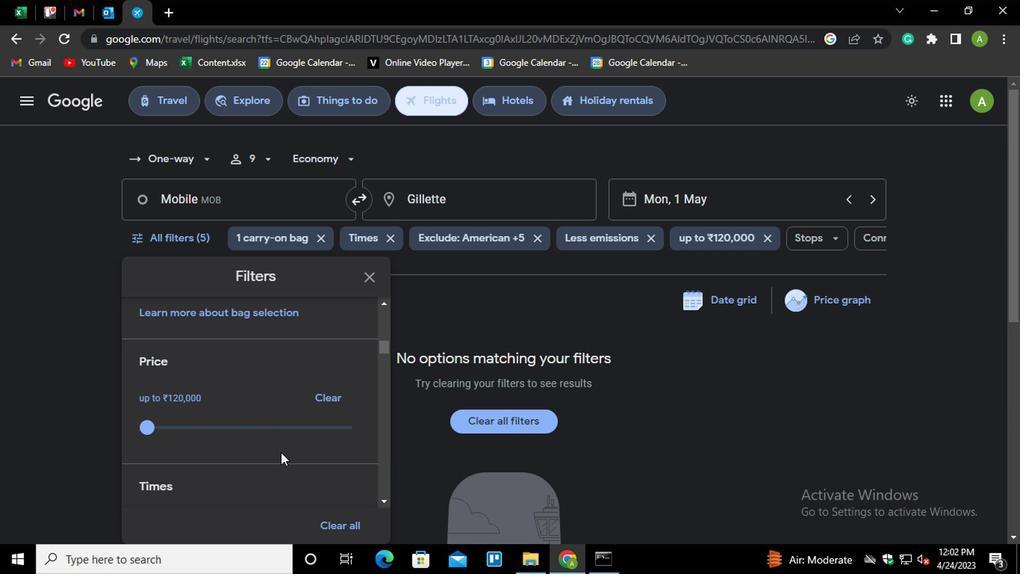 
Action: Mouse moved to (273, 372)
Screenshot: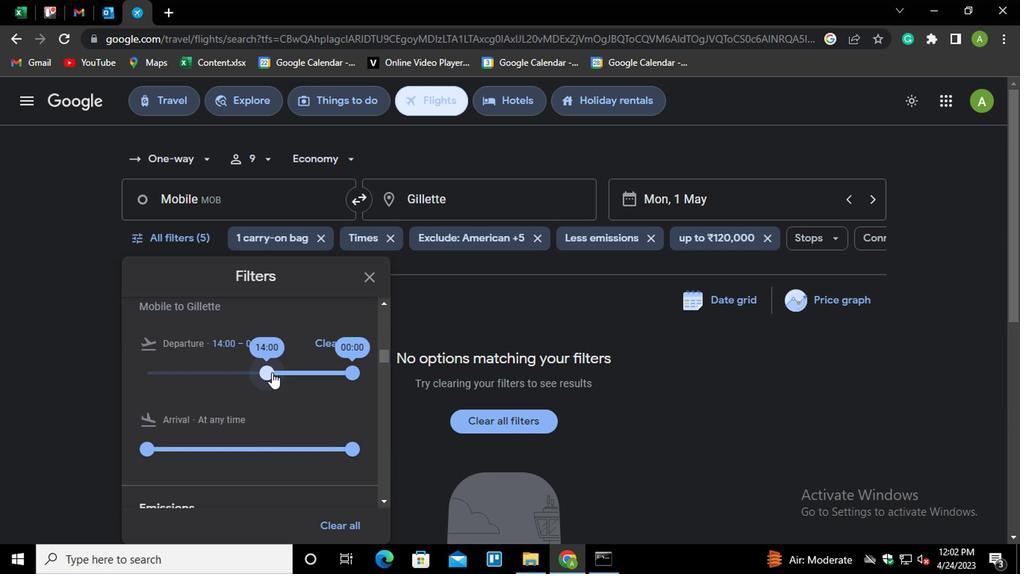 
Action: Mouse pressed left at (273, 372)
Screenshot: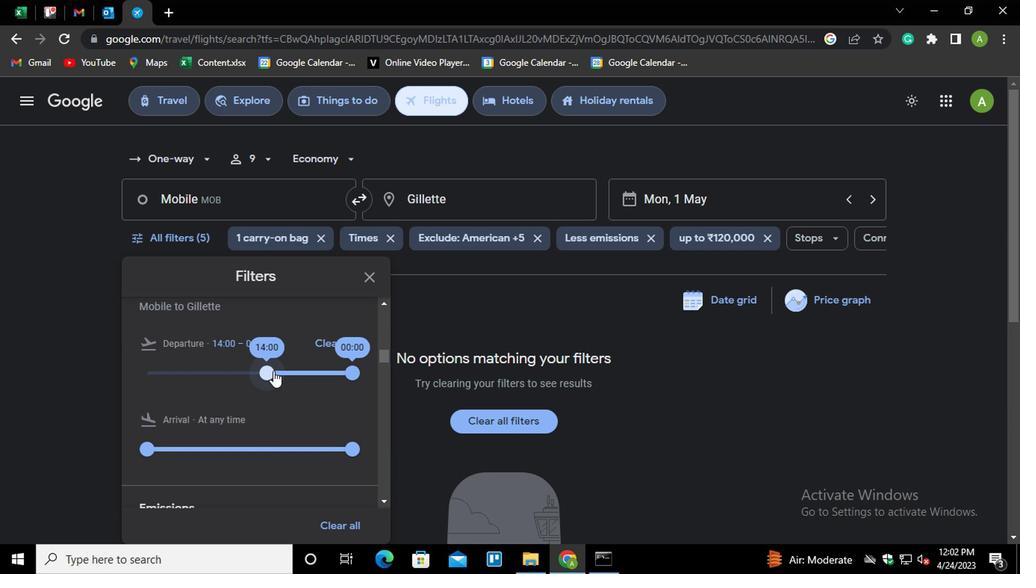 
Action: Mouse moved to (341, 438)
Screenshot: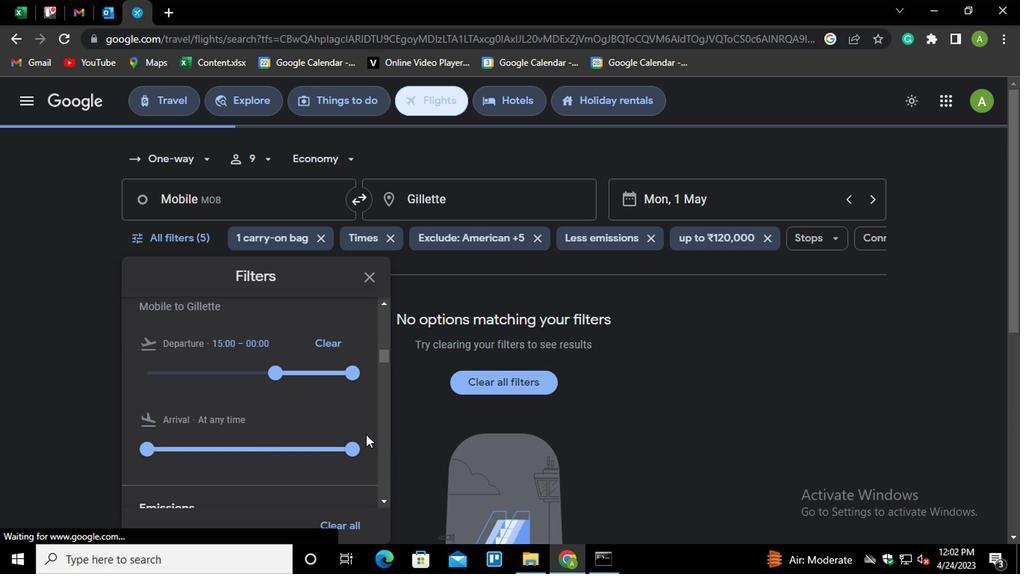 
Action: Mouse scrolled (341, 438) with delta (0, 0)
Screenshot: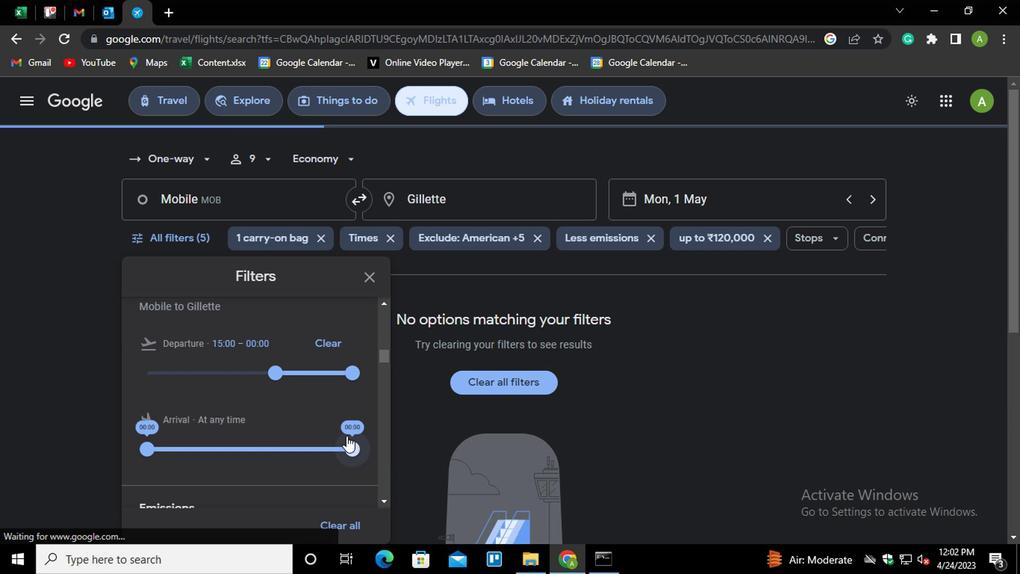 
Action: Mouse scrolled (341, 438) with delta (0, 0)
Screenshot: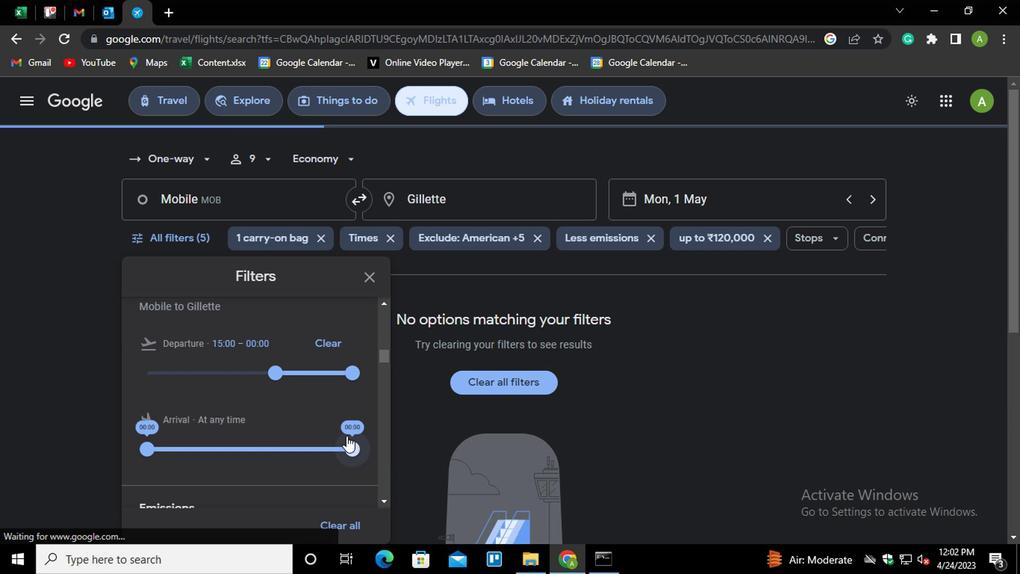
Action: Mouse moved to (341, 438)
Screenshot: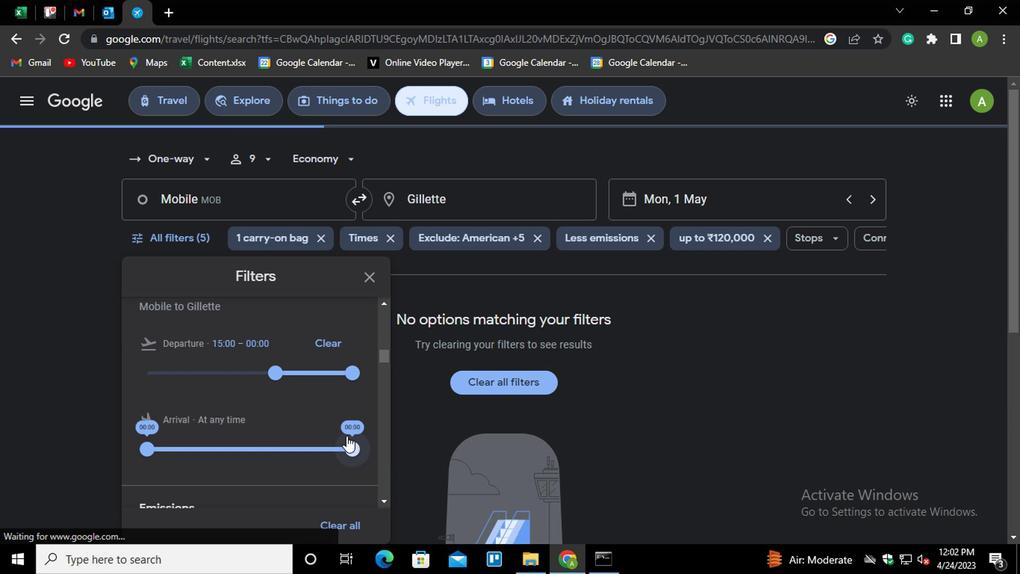 
Action: Mouse scrolled (341, 438) with delta (0, 0)
Screenshot: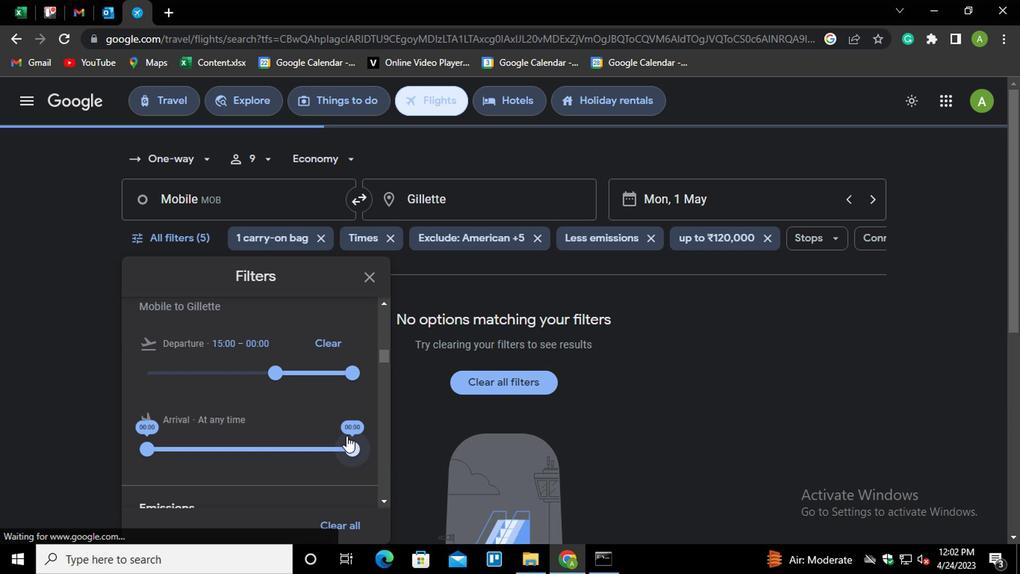 
Action: Mouse scrolled (341, 438) with delta (0, 0)
Screenshot: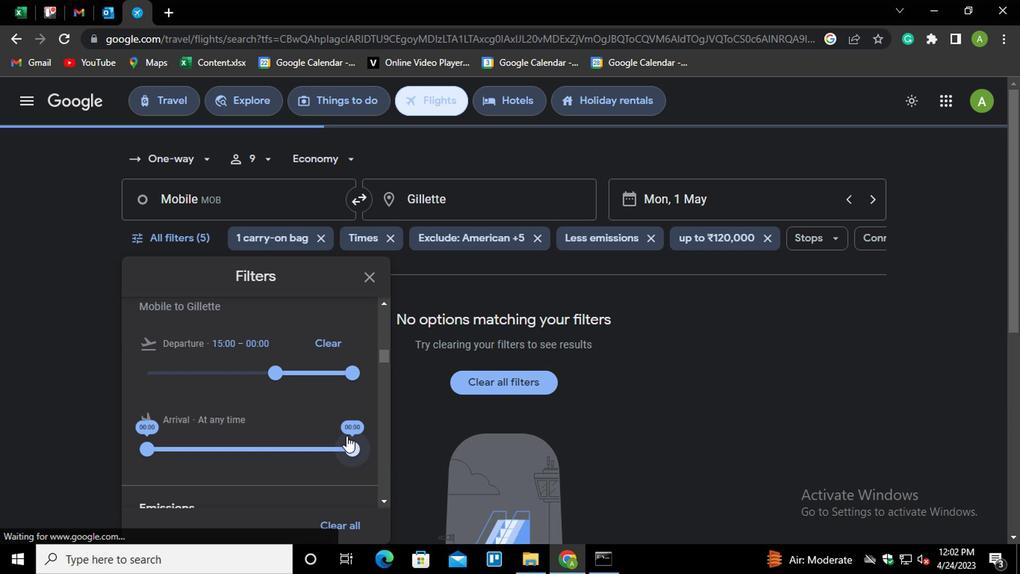 
Action: Mouse scrolled (341, 438) with delta (0, 0)
Screenshot: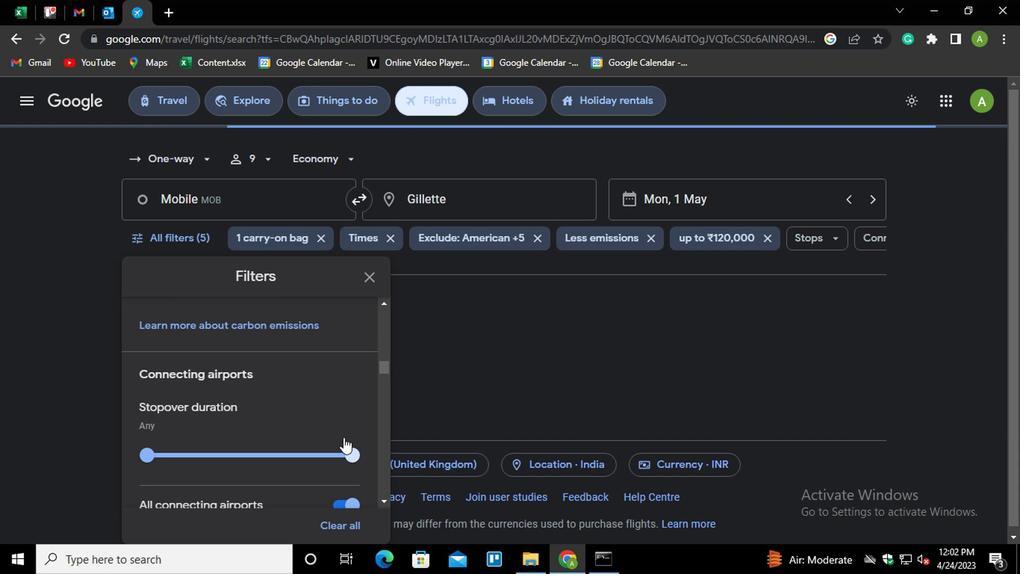 
Action: Mouse scrolled (341, 438) with delta (0, 0)
Screenshot: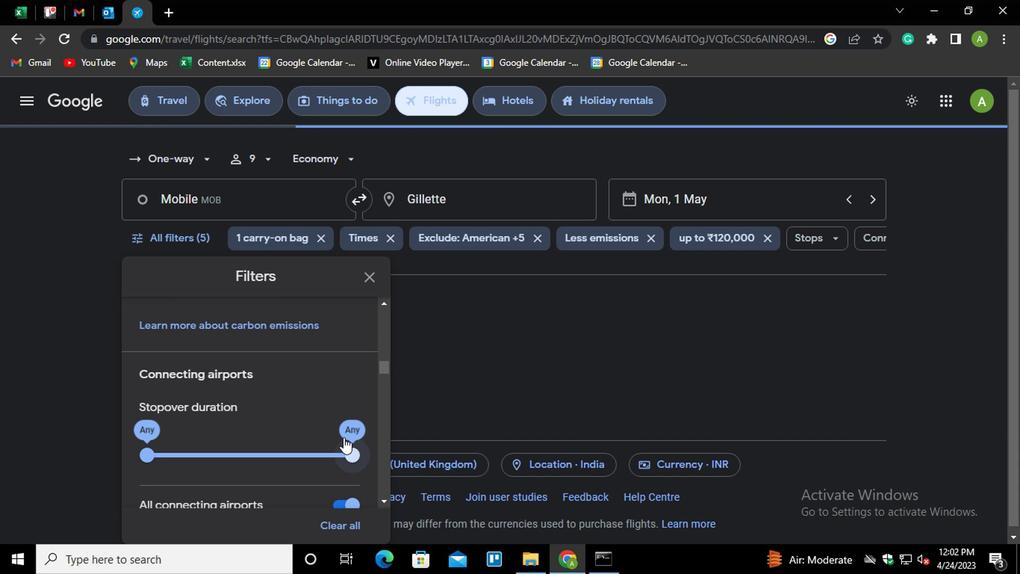 
Action: Mouse scrolled (341, 438) with delta (0, 0)
Screenshot: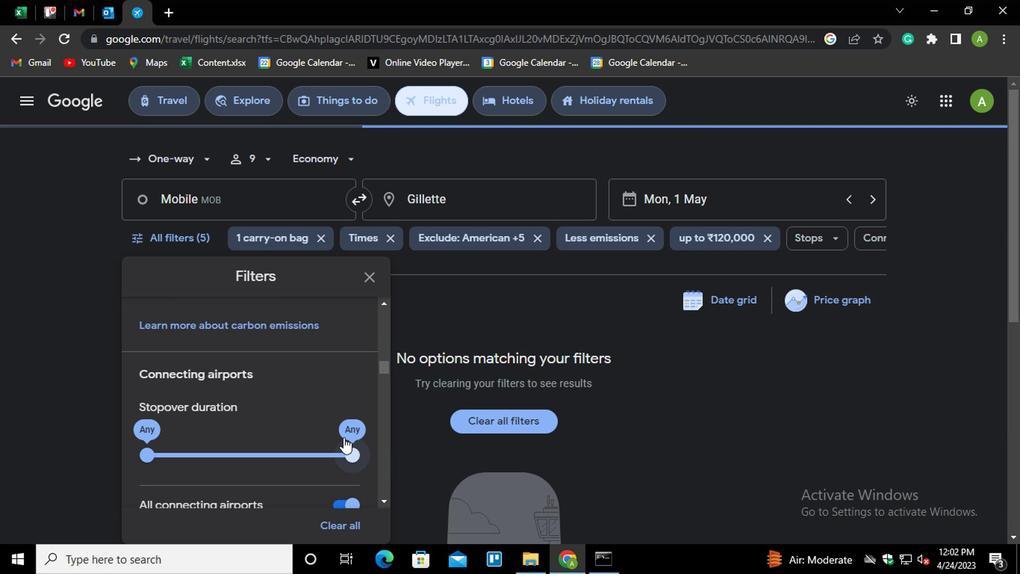
Action: Mouse moved to (346, 449)
Screenshot: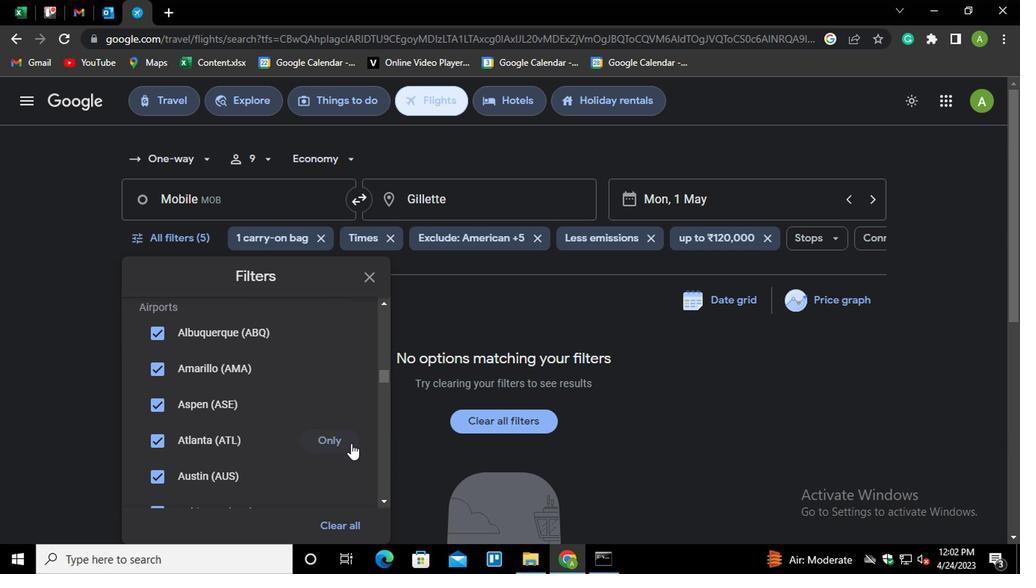 
Action: Mouse scrolled (346, 448) with delta (0, 0)
Screenshot: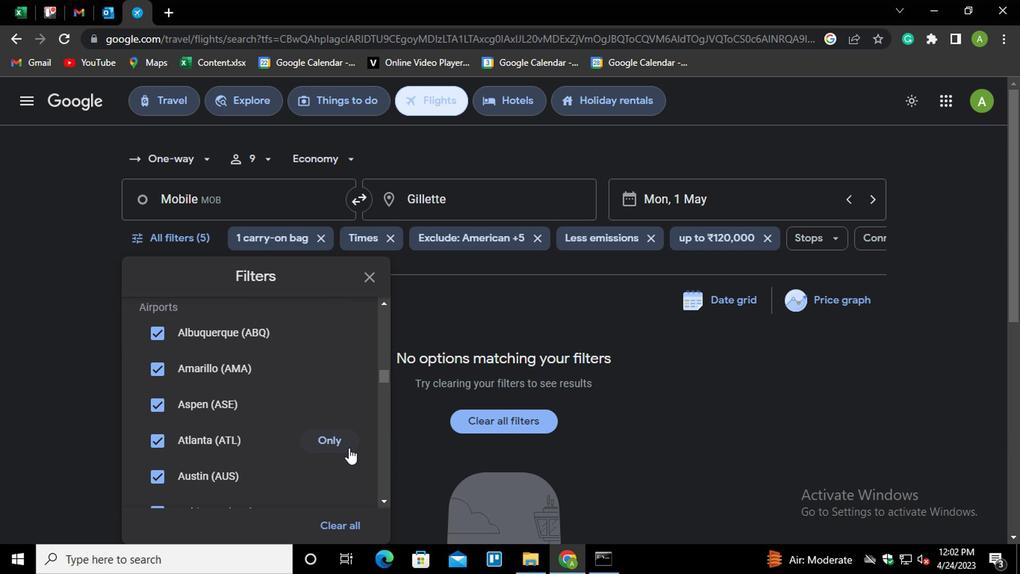 
Action: Mouse scrolled (346, 448) with delta (0, 0)
Screenshot: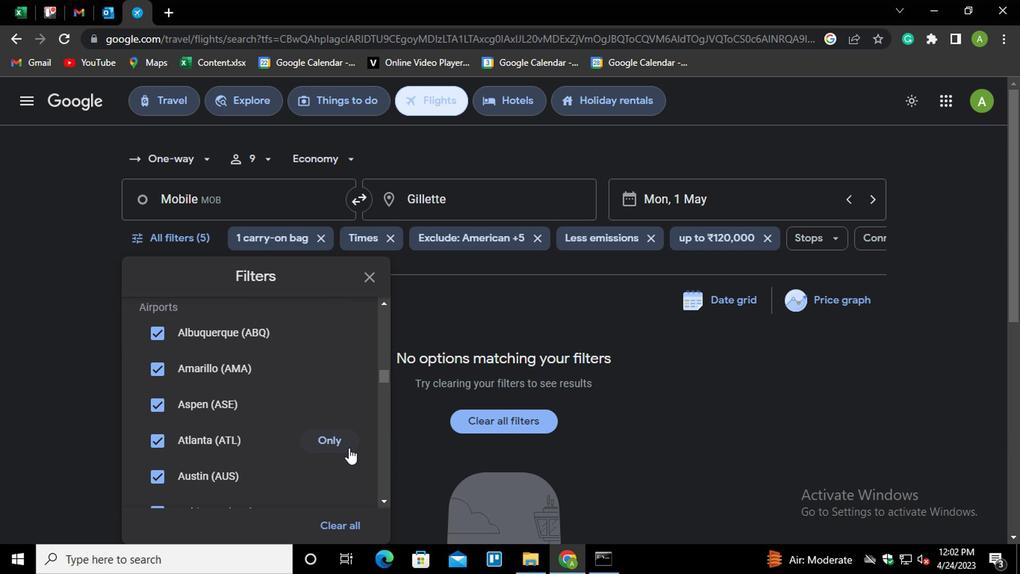 
Action: Mouse scrolled (346, 448) with delta (0, 0)
Screenshot: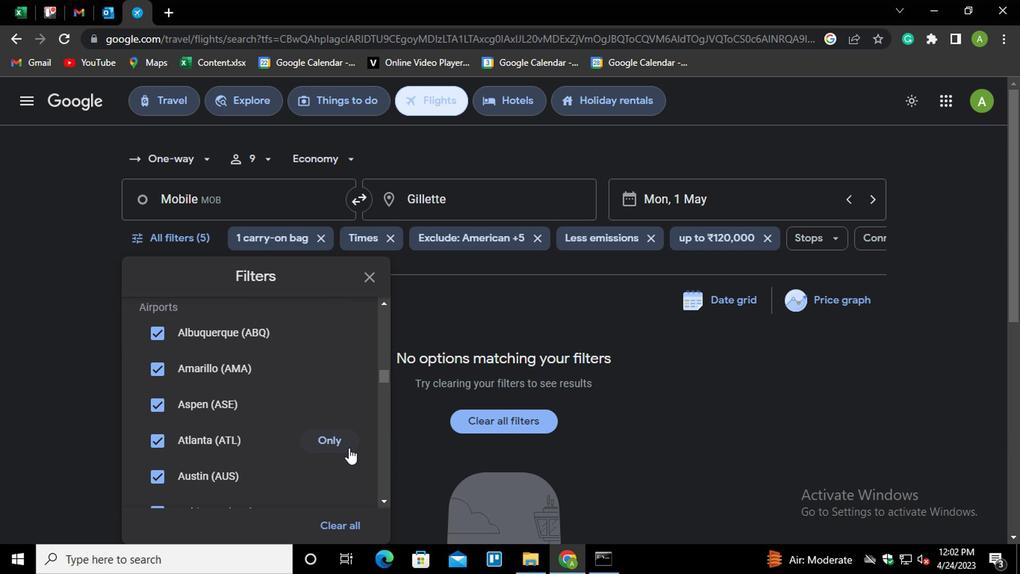 
Action: Mouse scrolled (346, 448) with delta (0, 0)
Screenshot: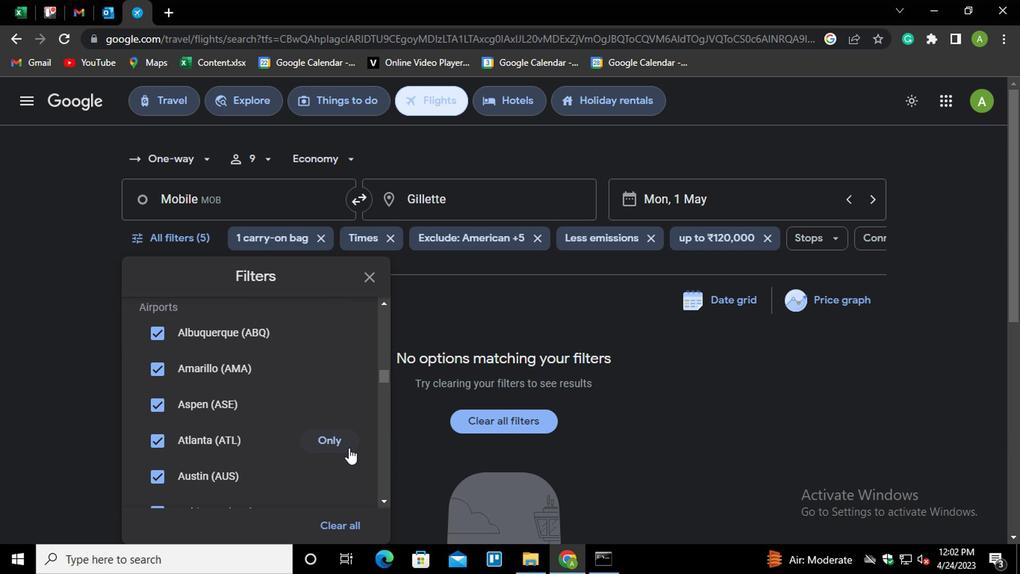 
Action: Mouse scrolled (346, 448) with delta (0, 0)
Screenshot: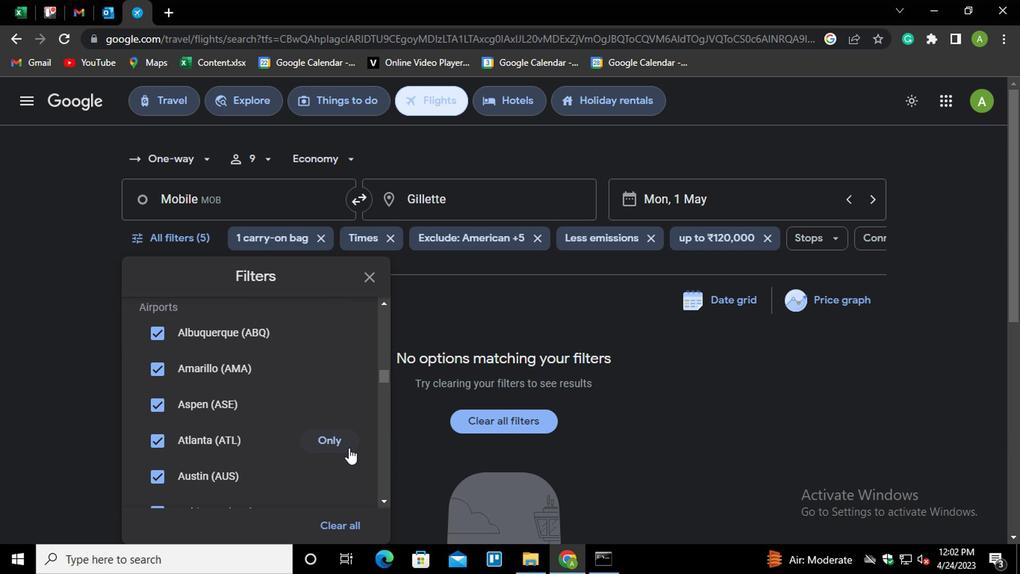 
Action: Mouse moved to (525, 312)
Screenshot: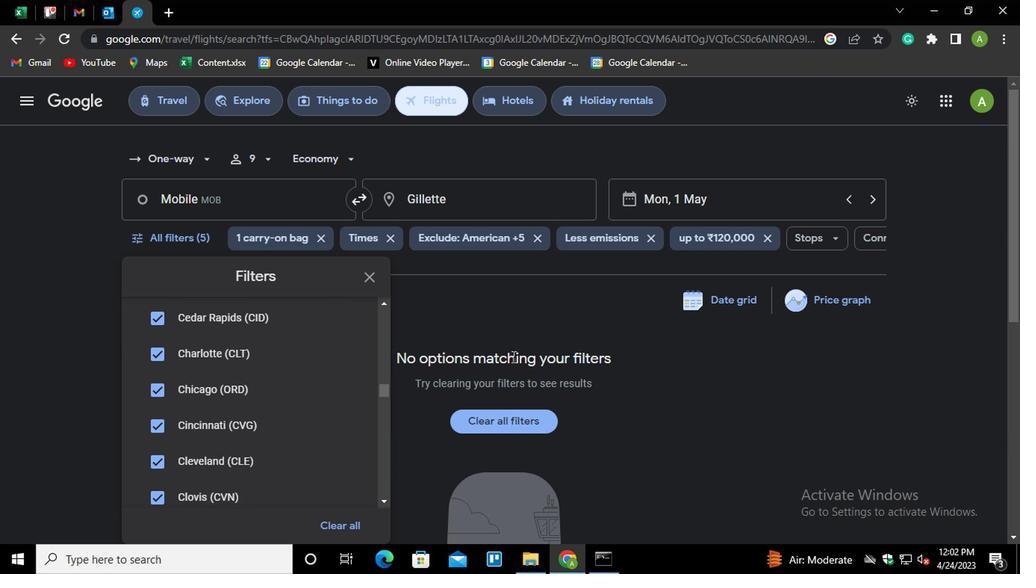 
Action: Mouse pressed left at (525, 312)
Screenshot: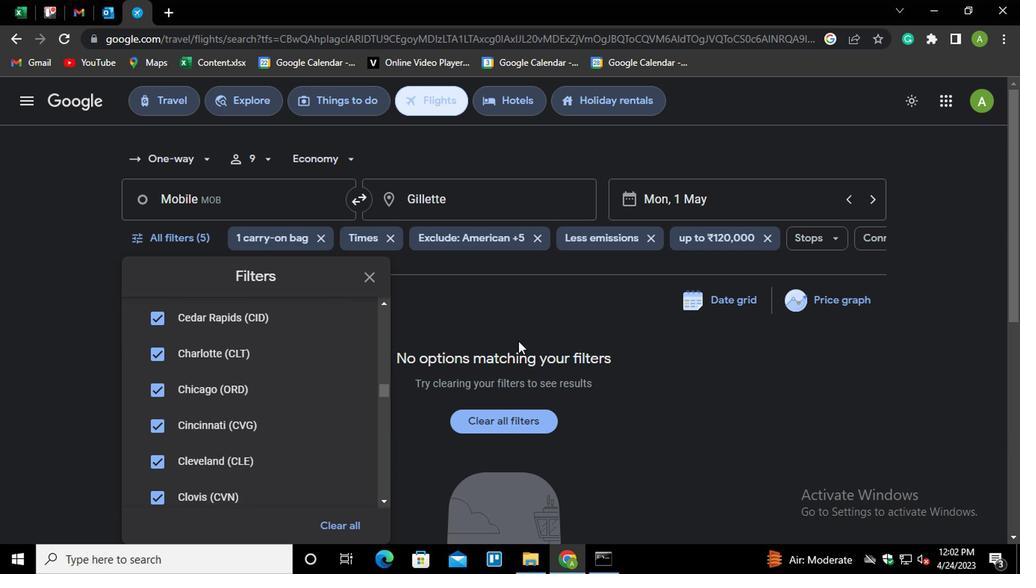 
